 Task: Create new Company, with domain: 'zun.edu.cn' and type: 'Other'. Add new contact for this company, with mail Id: 'Manan18Price@zun.edu.cn', First Name: Manan, Last name:  Price, Job Title: 'Customer Success Manager', Phone Number: '(312) 555-7897'. Change life cycle stage to  Lead and lead status to  Open. Logged in from softage.5@softage.net
Action: Mouse moved to (68, 49)
Screenshot: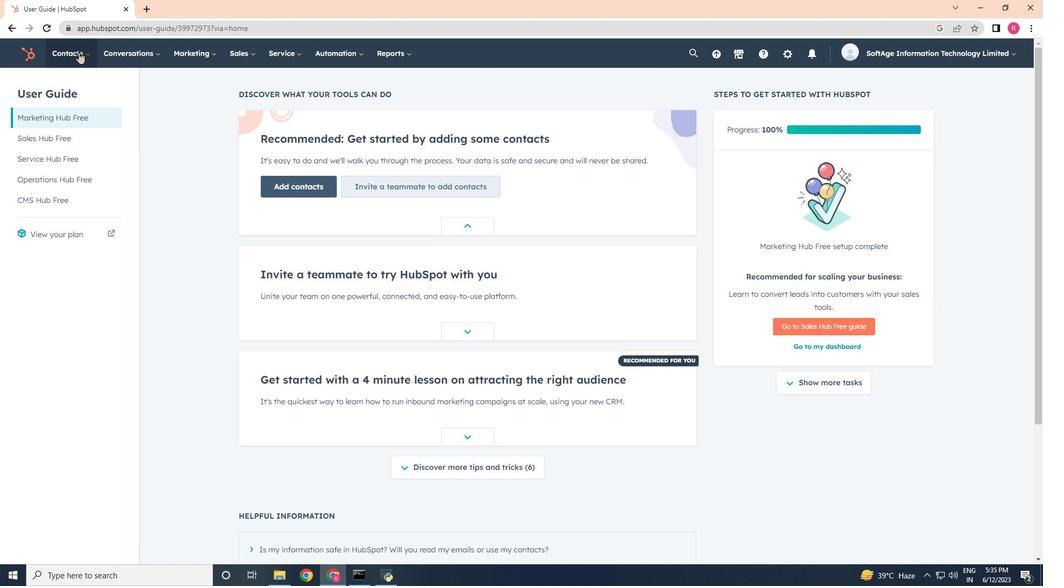 
Action: Mouse pressed left at (68, 49)
Screenshot: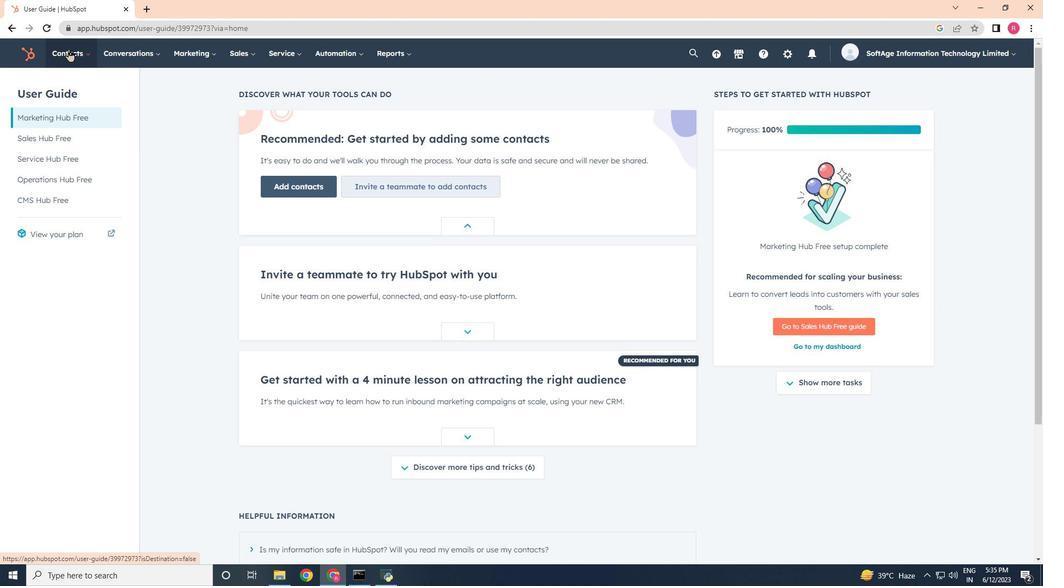 
Action: Mouse moved to (81, 102)
Screenshot: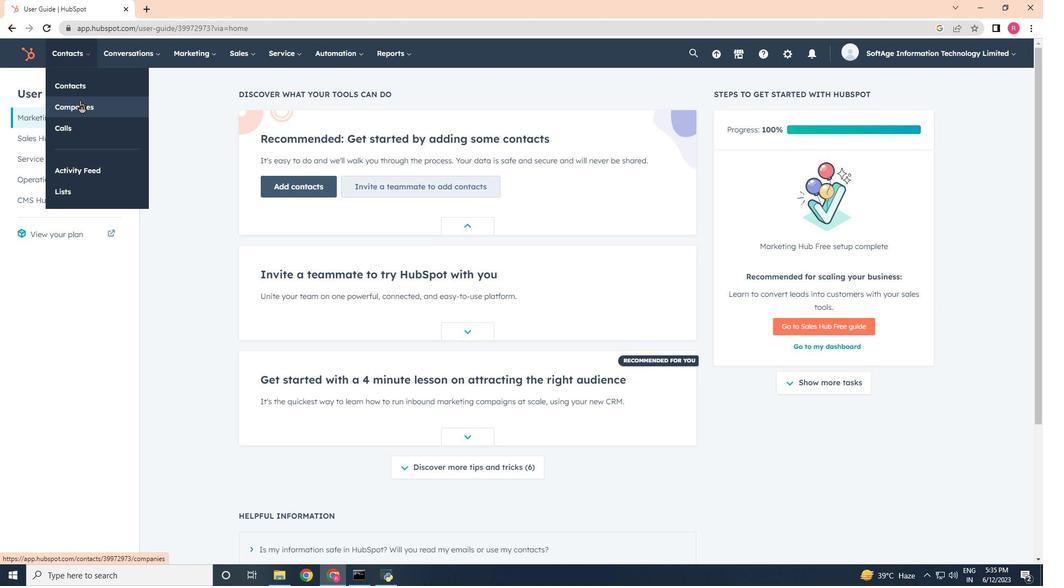 
Action: Mouse pressed left at (81, 102)
Screenshot: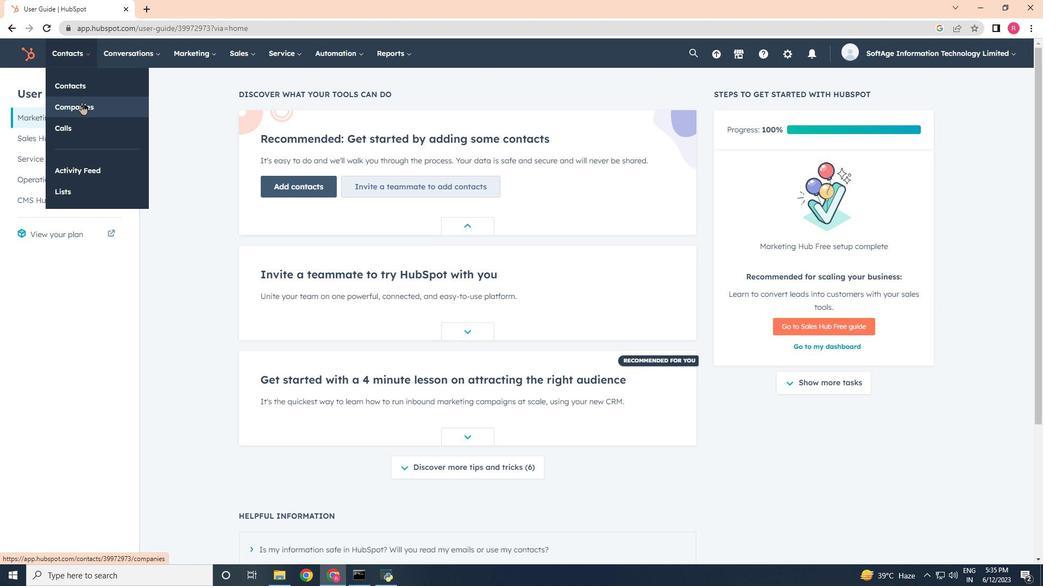 
Action: Mouse moved to (984, 89)
Screenshot: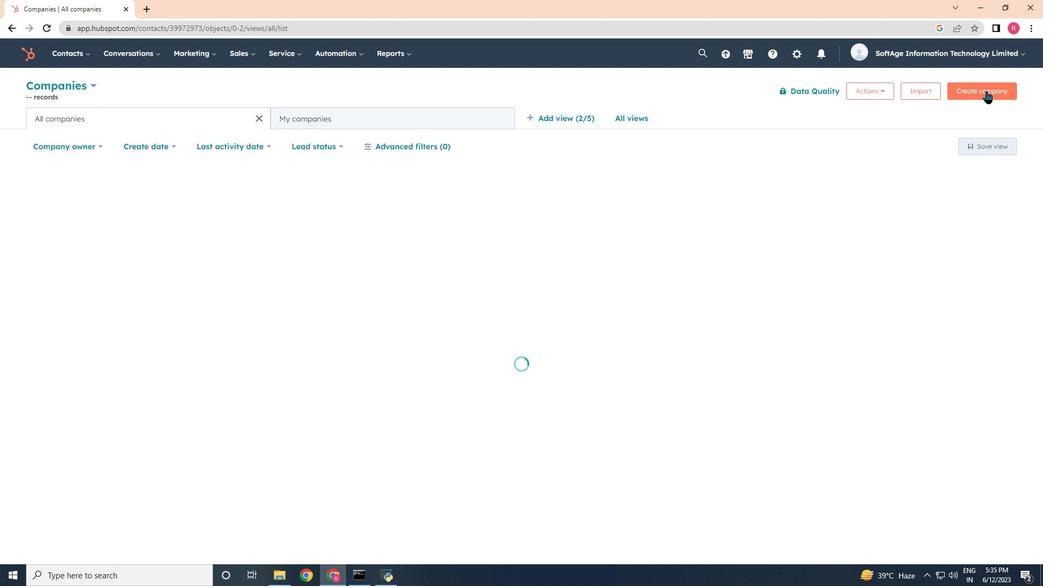 
Action: Mouse pressed left at (984, 89)
Screenshot: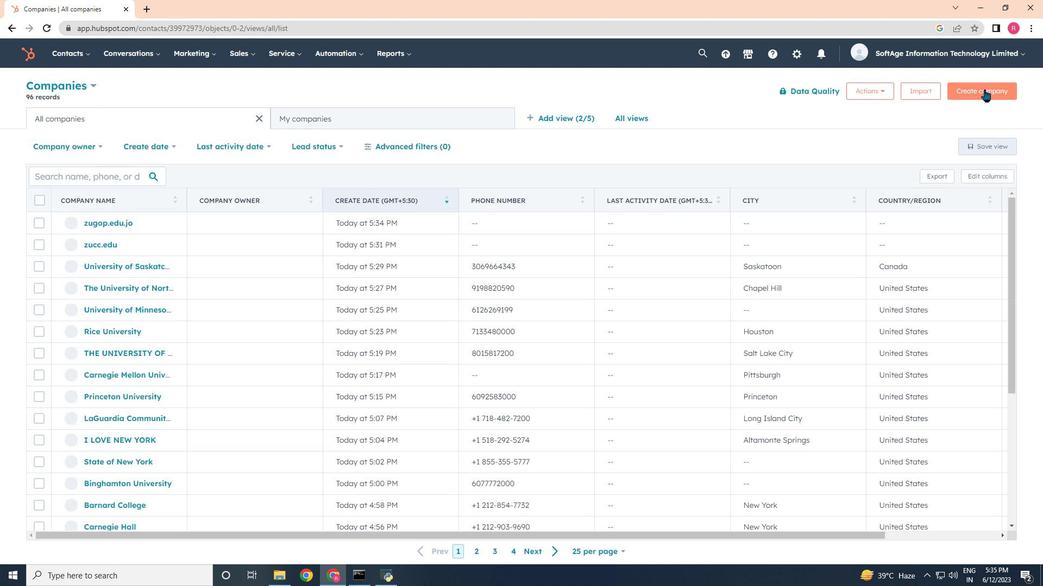 
Action: Mouse moved to (782, 145)
Screenshot: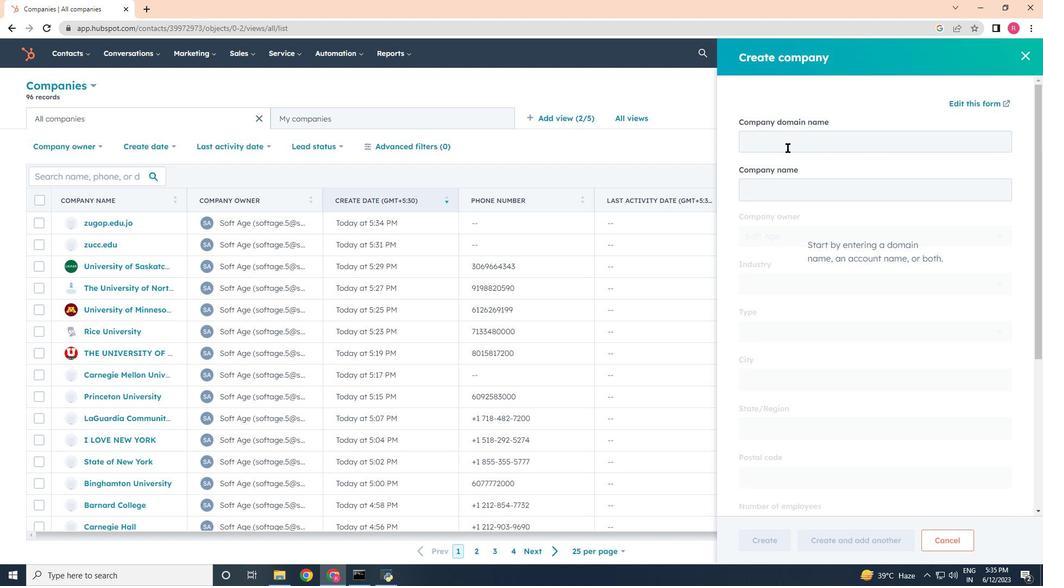 
Action: Mouse pressed left at (782, 145)
Screenshot: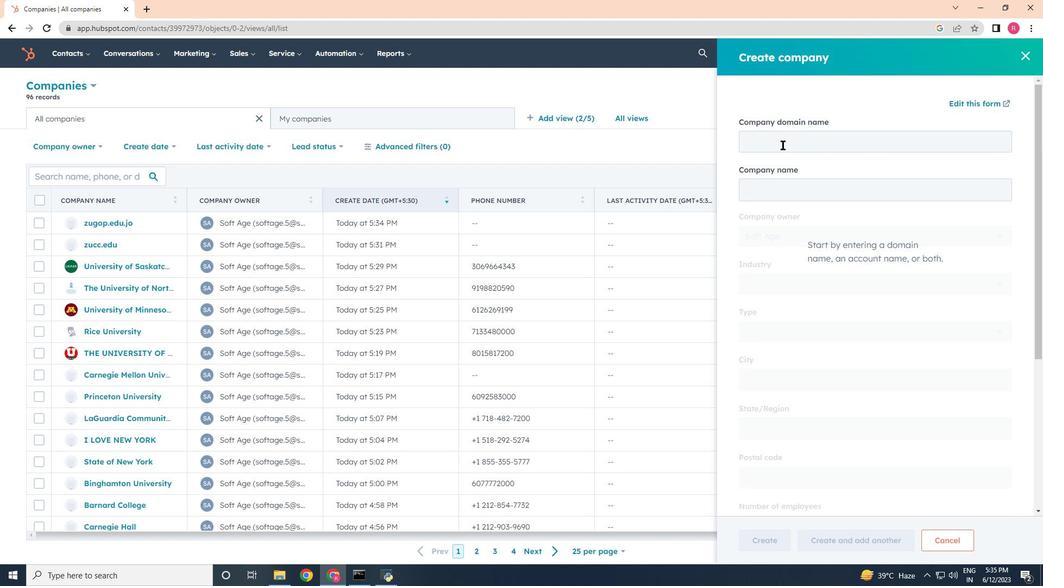 
Action: Key pressed zun.edu.cn
Screenshot: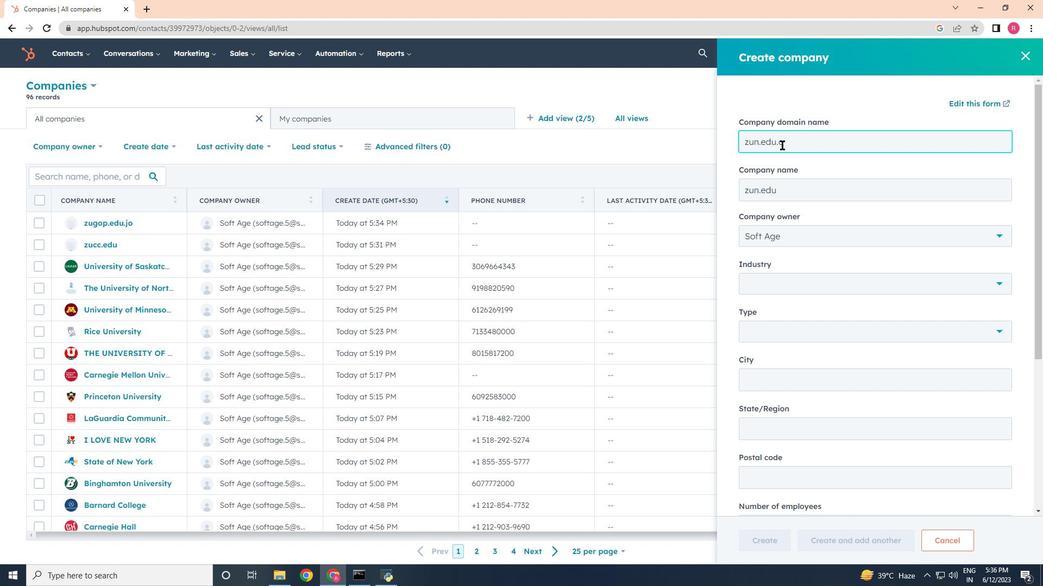 
Action: Mouse moved to (799, 328)
Screenshot: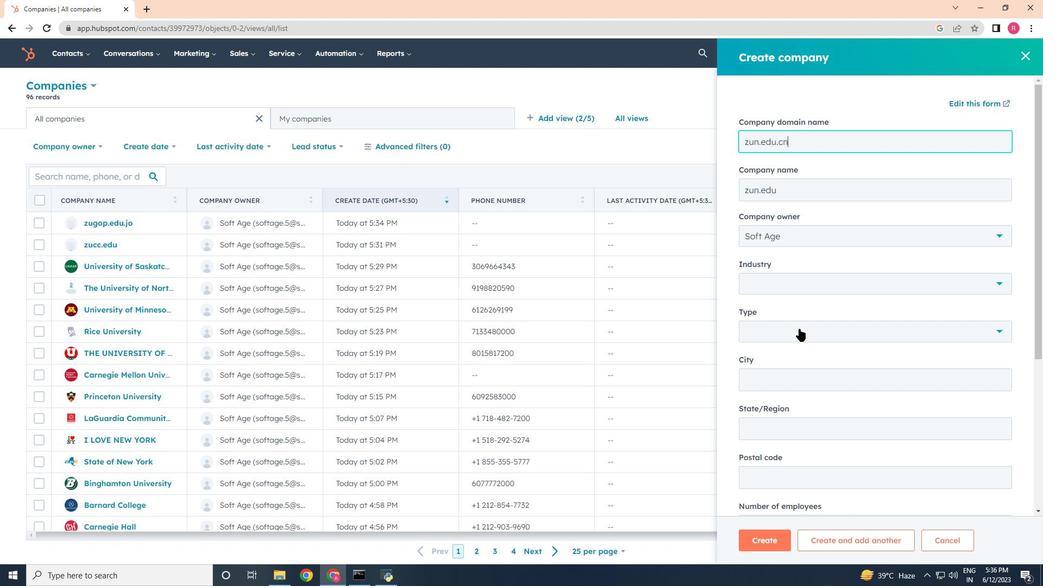 
Action: Mouse pressed left at (799, 328)
Screenshot: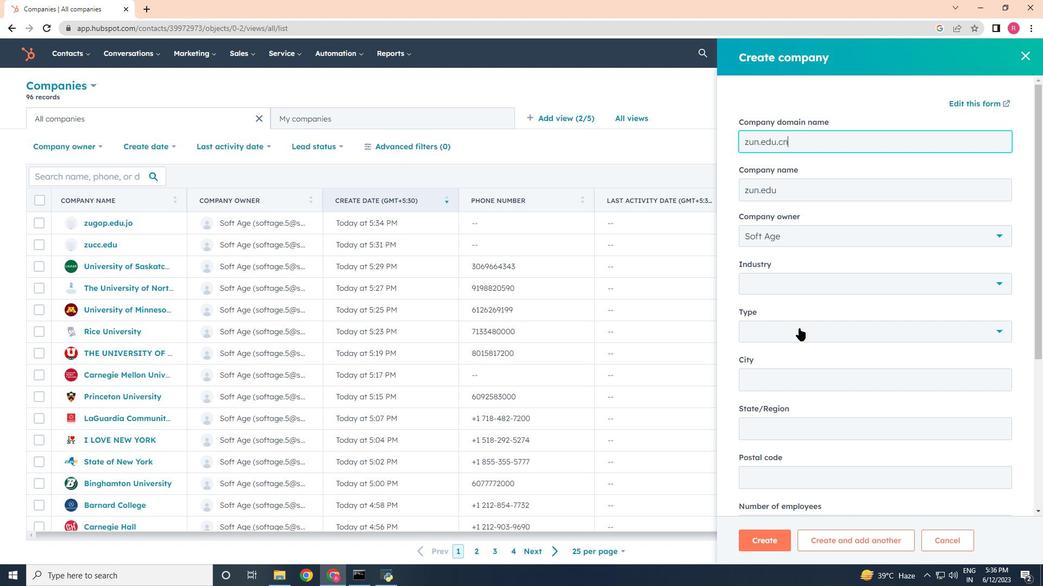 
Action: Mouse moved to (785, 460)
Screenshot: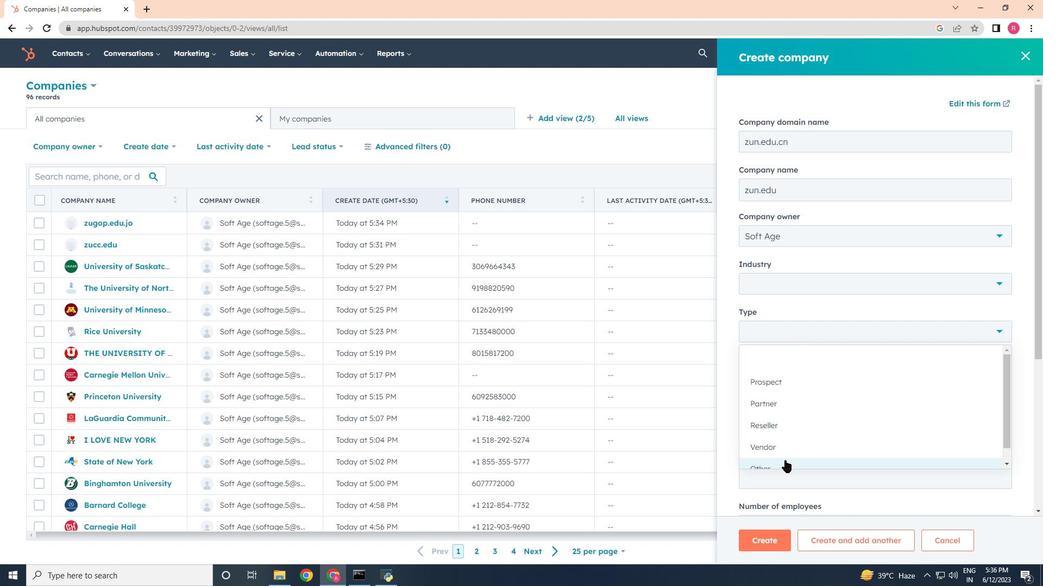 
Action: Mouse pressed left at (785, 460)
Screenshot: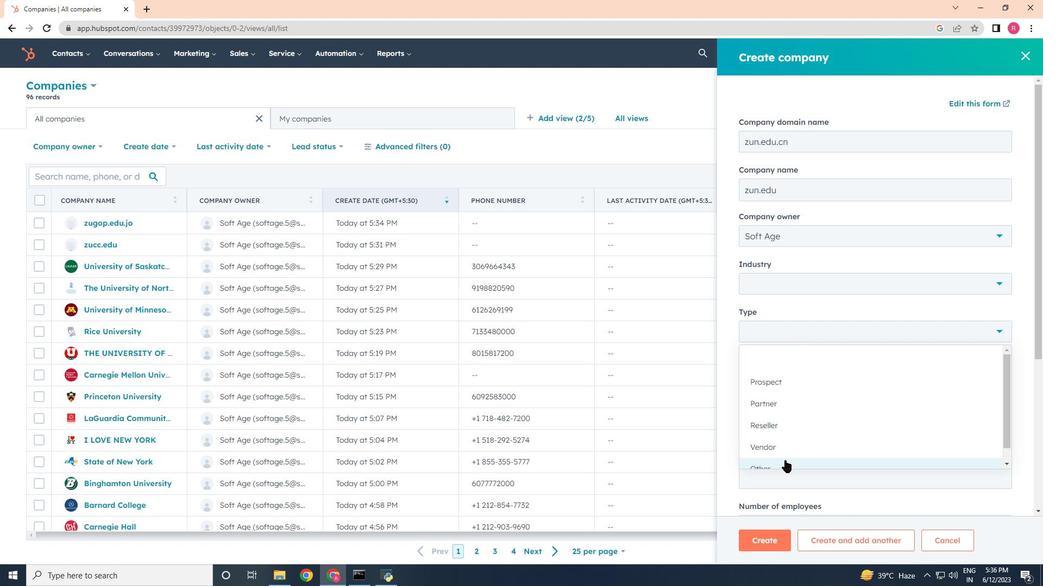 
Action: Mouse moved to (798, 384)
Screenshot: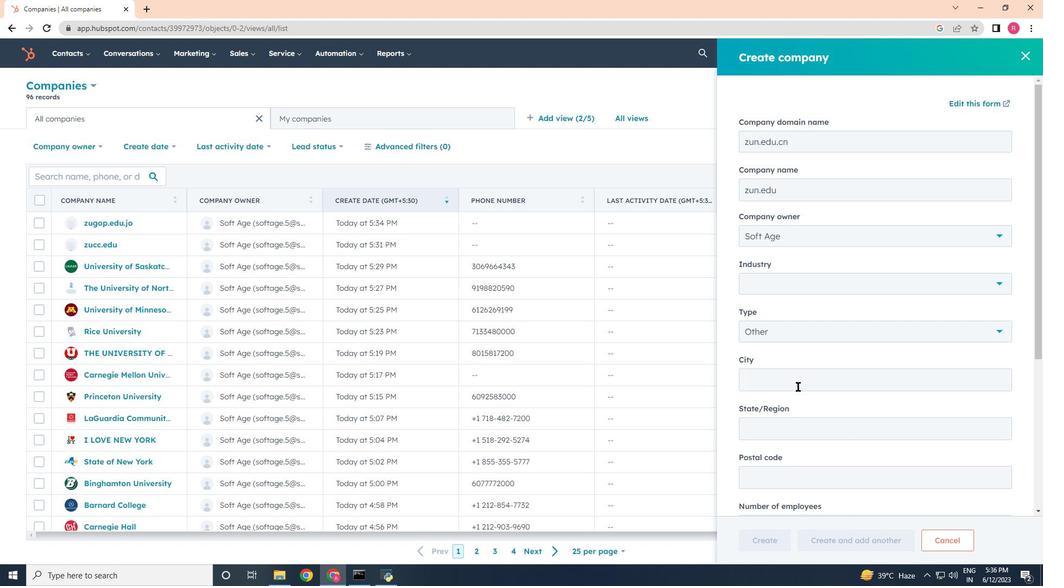 
Action: Mouse scrolled (798, 384) with delta (0, 0)
Screenshot: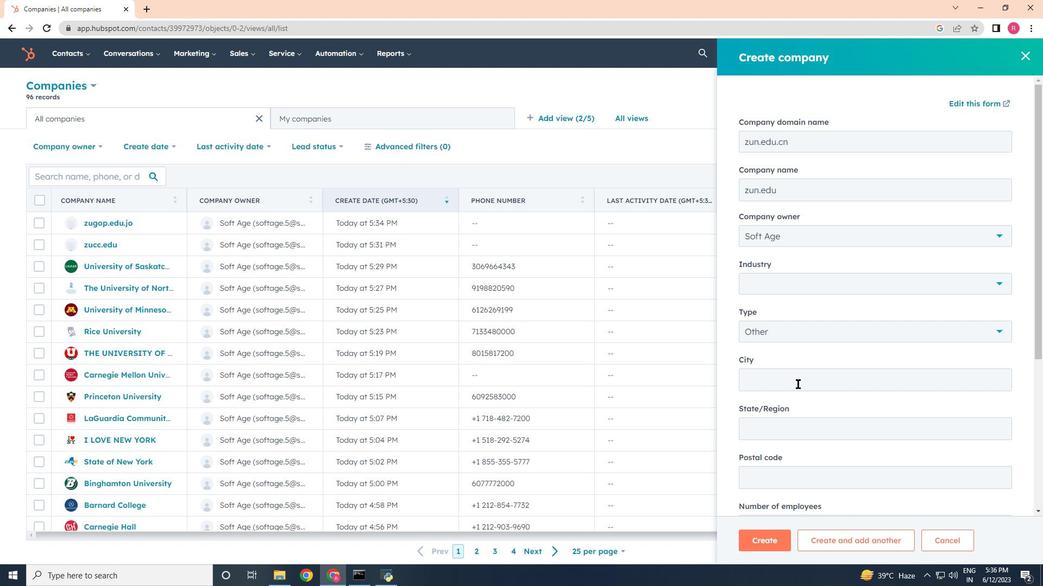 
Action: Mouse scrolled (798, 384) with delta (0, 0)
Screenshot: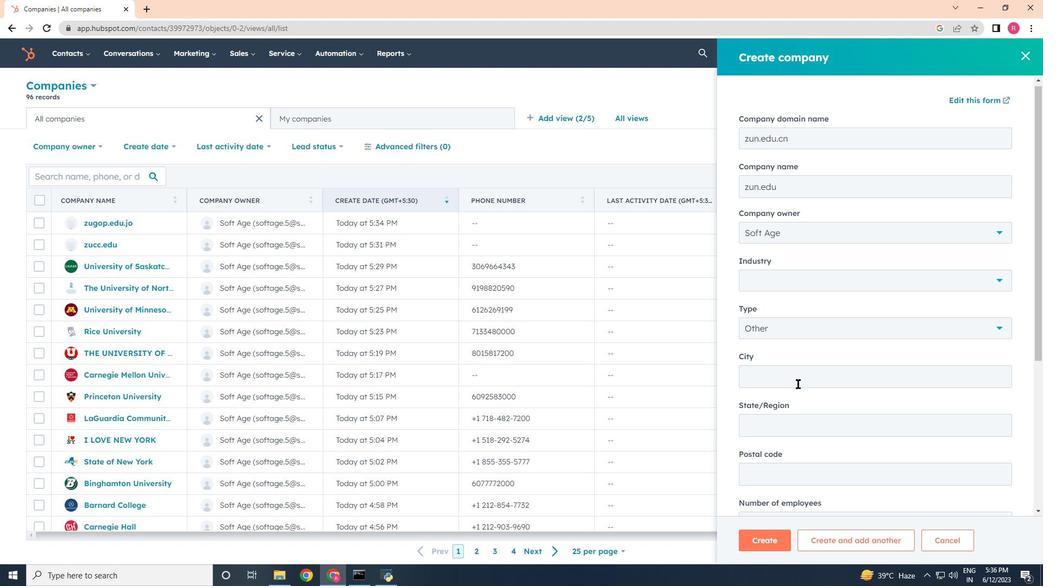 
Action: Mouse scrolled (798, 384) with delta (0, 0)
Screenshot: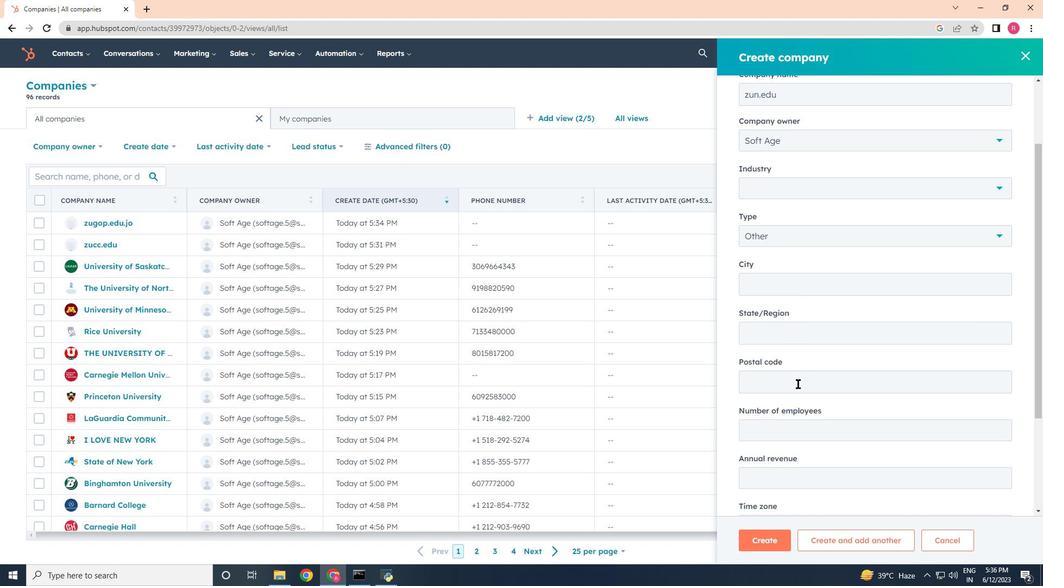 
Action: Mouse scrolled (798, 384) with delta (0, 0)
Screenshot: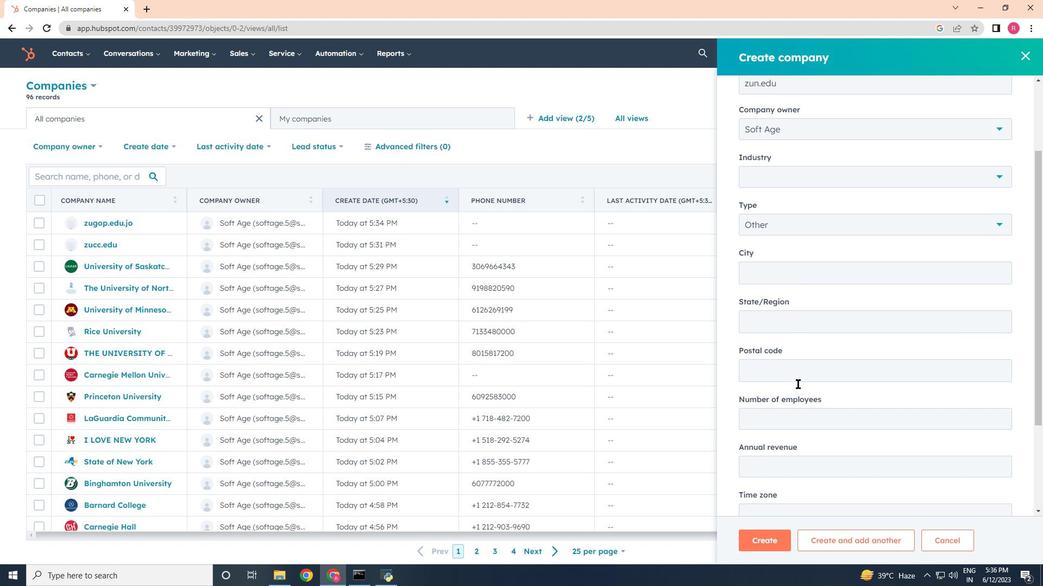 
Action: Mouse scrolled (798, 384) with delta (0, 0)
Screenshot: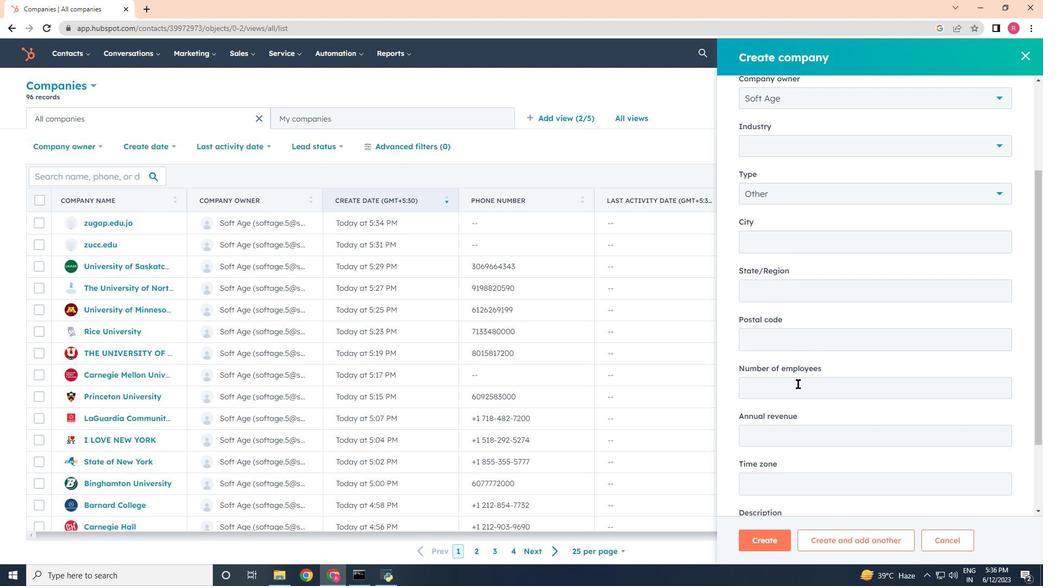 
Action: Mouse scrolled (798, 384) with delta (0, 0)
Screenshot: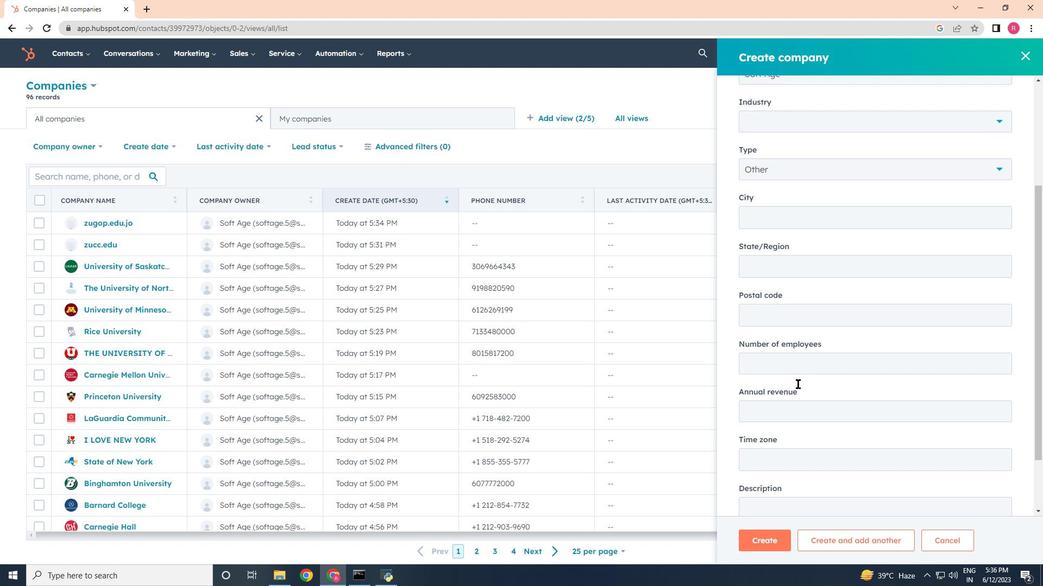 
Action: Mouse moved to (775, 534)
Screenshot: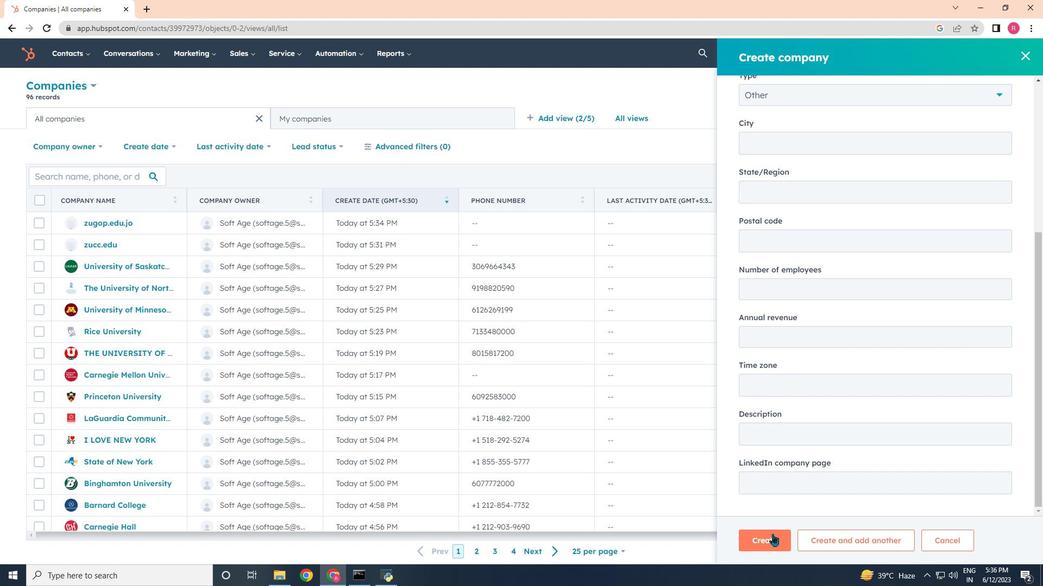 
Action: Mouse pressed left at (775, 534)
Screenshot: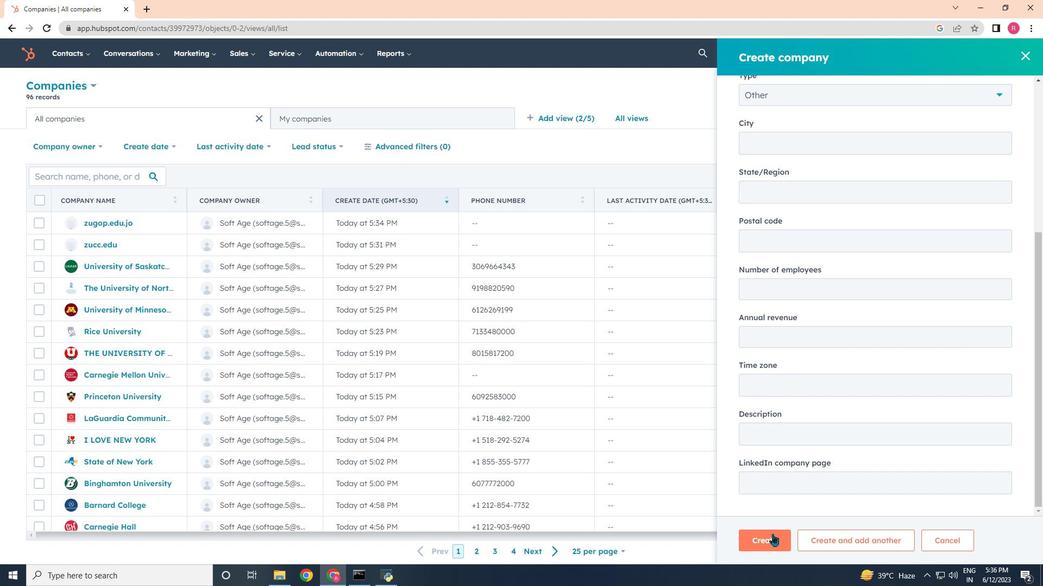 
Action: Mouse moved to (737, 347)
Screenshot: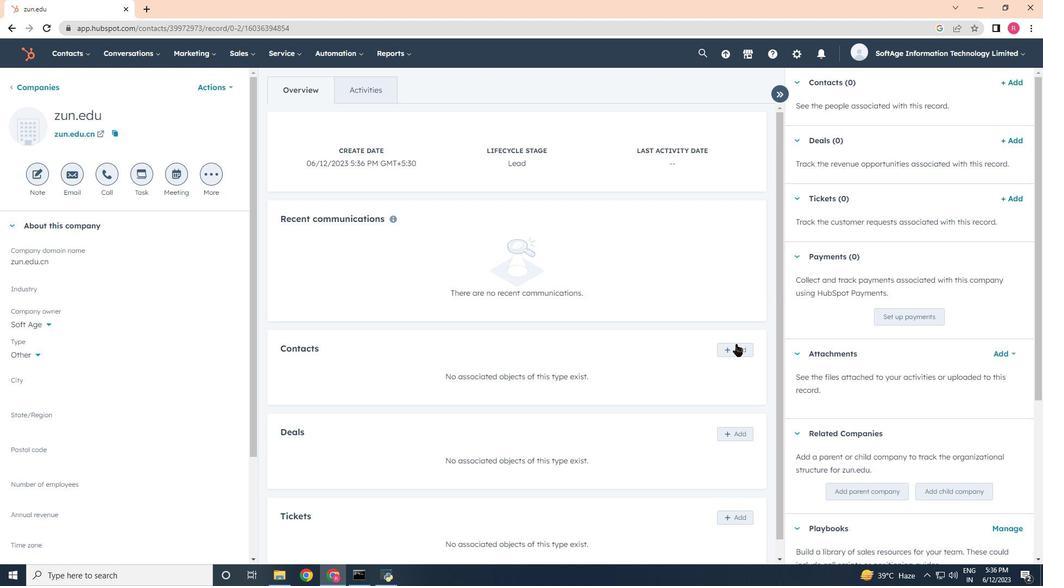 
Action: Mouse pressed left at (737, 347)
Screenshot: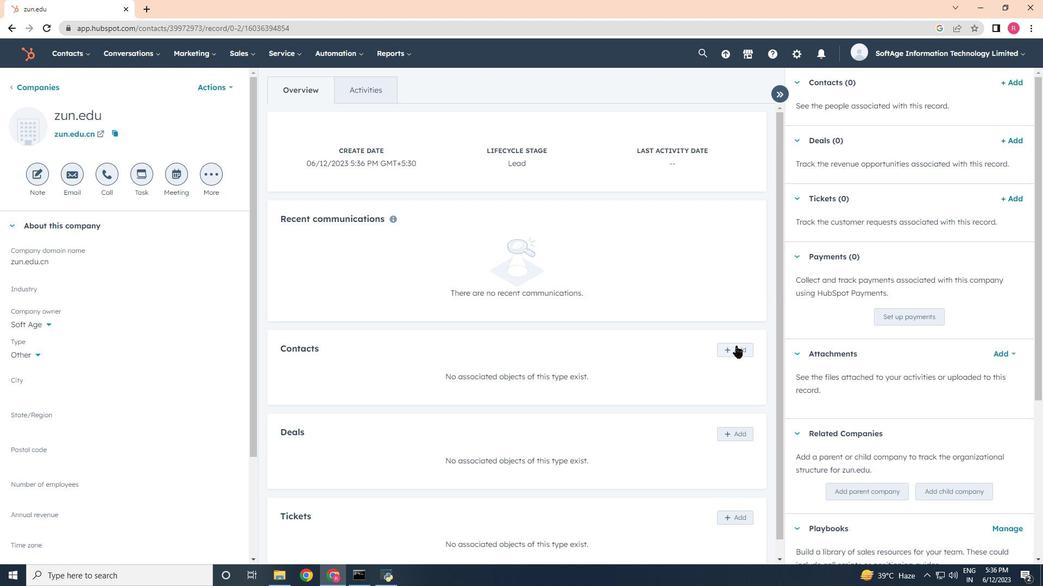 
Action: Mouse moved to (805, 114)
Screenshot: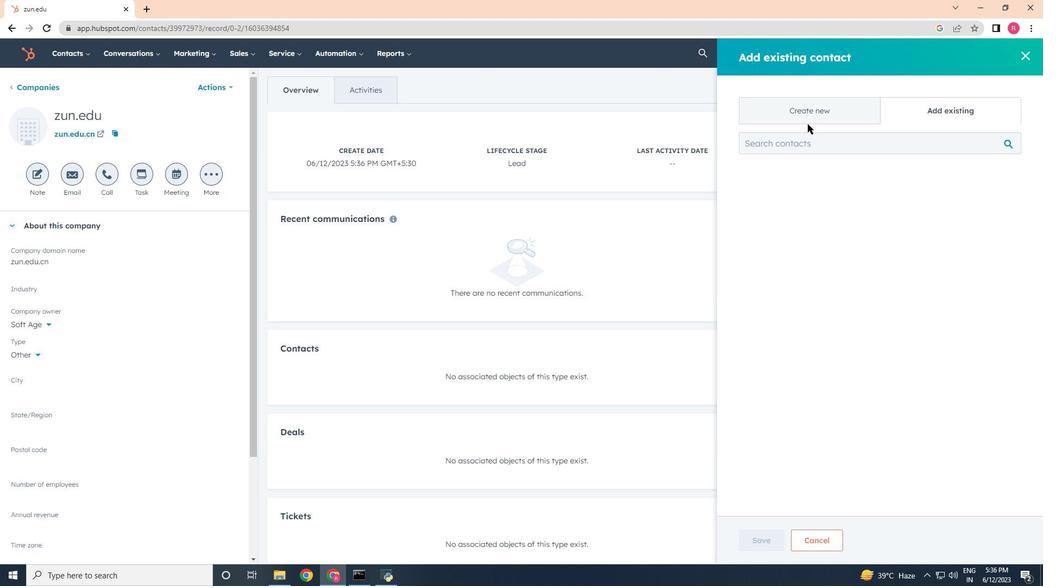 
Action: Mouse pressed left at (805, 114)
Screenshot: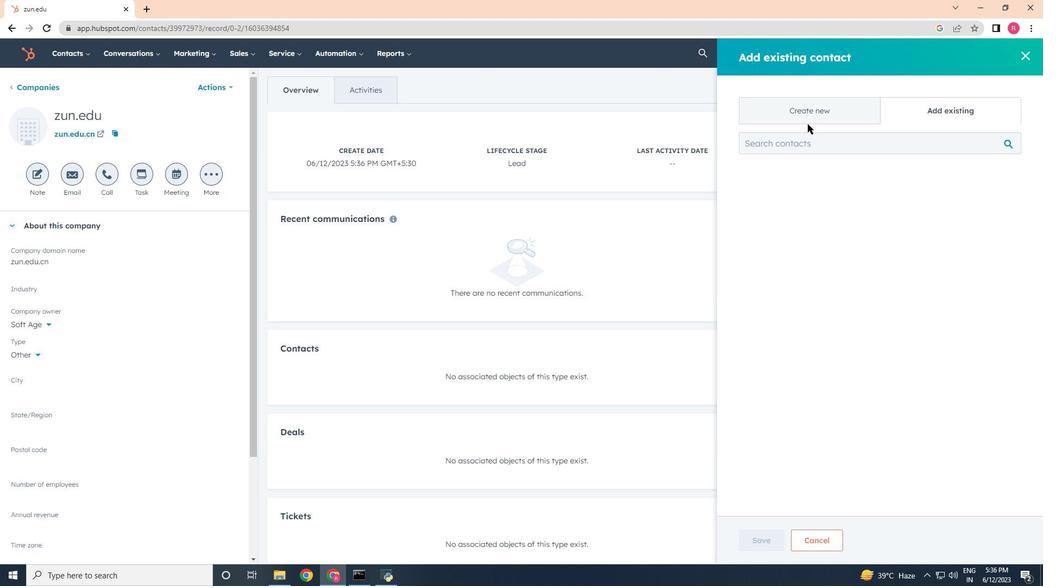 
Action: Mouse moved to (794, 179)
Screenshot: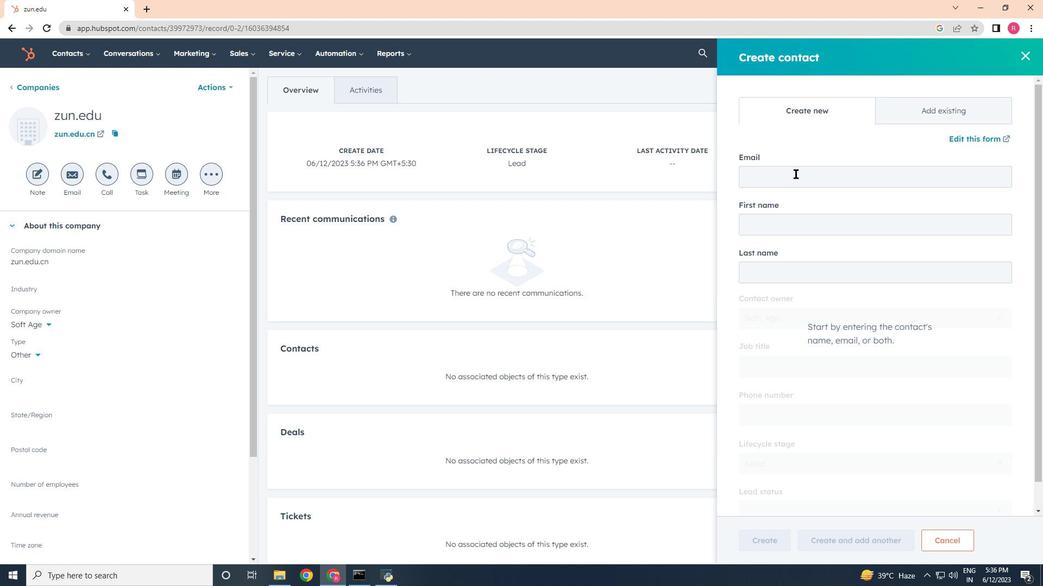 
Action: Mouse pressed left at (794, 179)
Screenshot: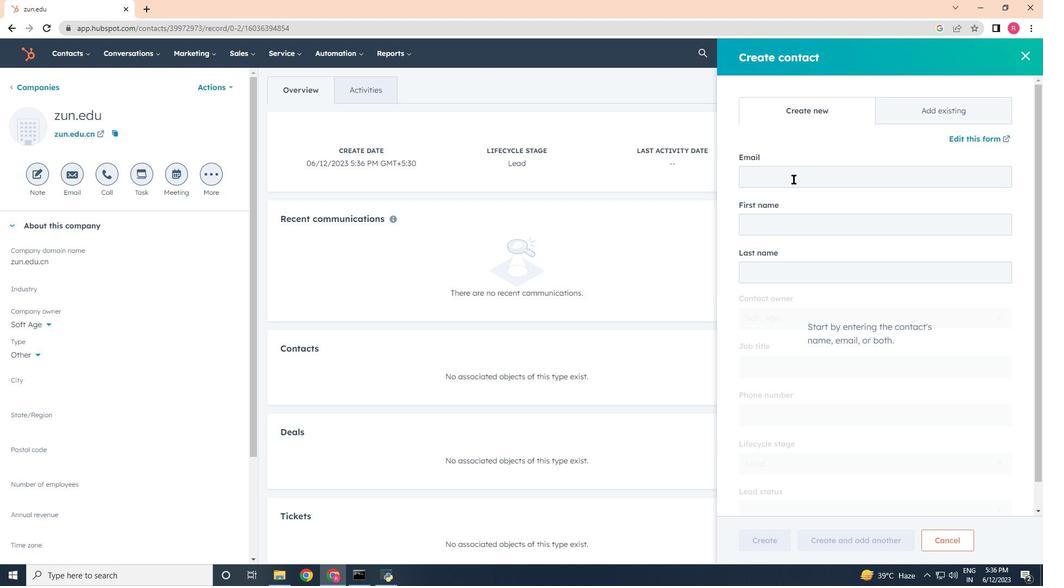 
Action: Key pressed <Key.shift><Key.shift><Key.shift><Key.shift><Key.shift><Key.shift><Key.shift><Key.shift><Key.shift><Key.shift>Manan18<Key.shift><Key.shift><Key.shift><Key.shift><Key.shift><Key.shift><Key.shift><Key.shift><Key.shift><Key.shift><Key.shift>Price<Key.shift>@zun.edu.cm<Key.backspace>n
Screenshot: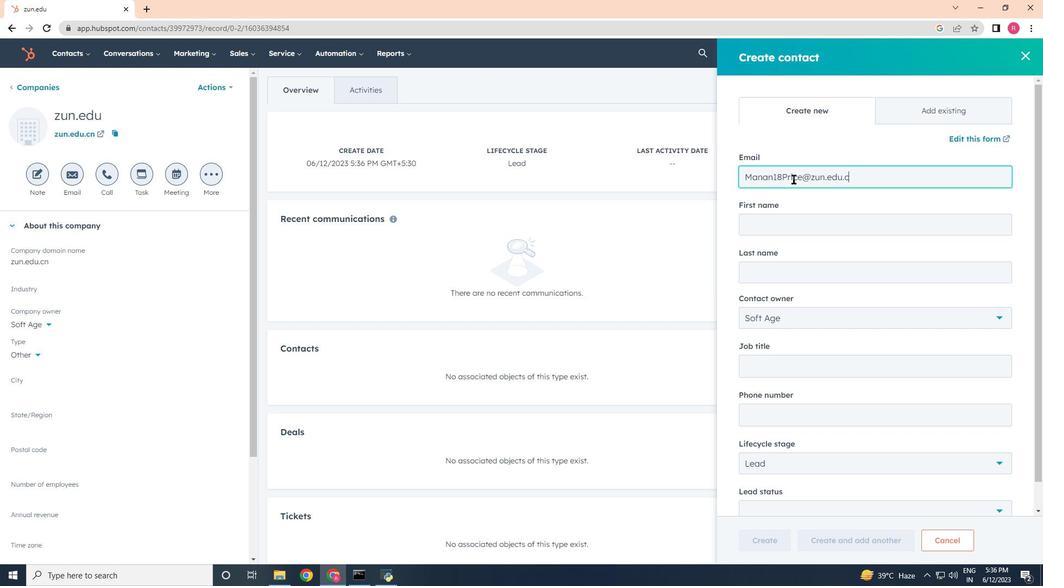 
Action: Mouse moved to (794, 219)
Screenshot: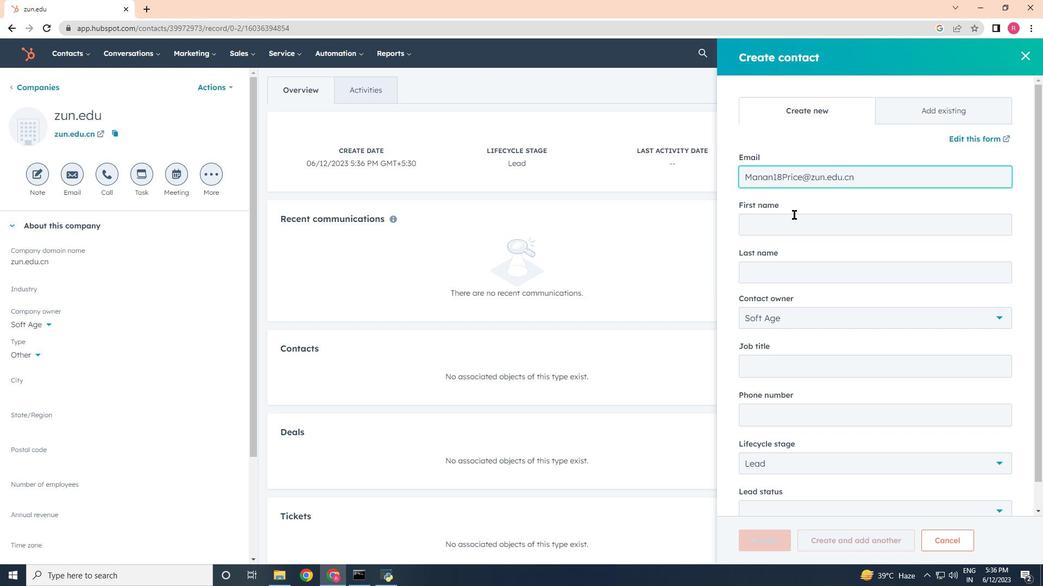 
Action: Mouse pressed left at (794, 219)
Screenshot: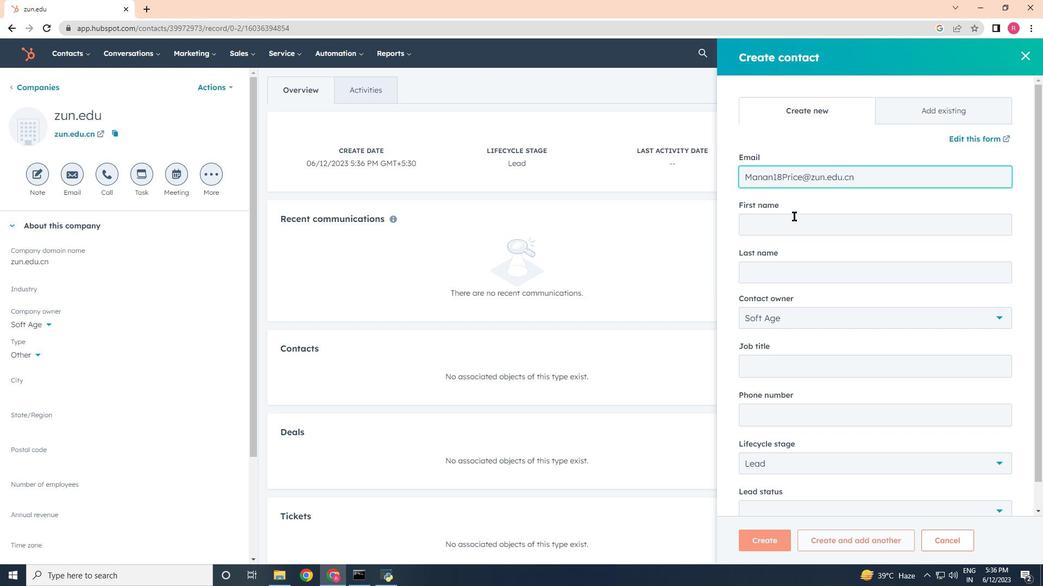 
Action: Key pressed <Key.shift>Manan<Key.tab><Key.shift>Price
Screenshot: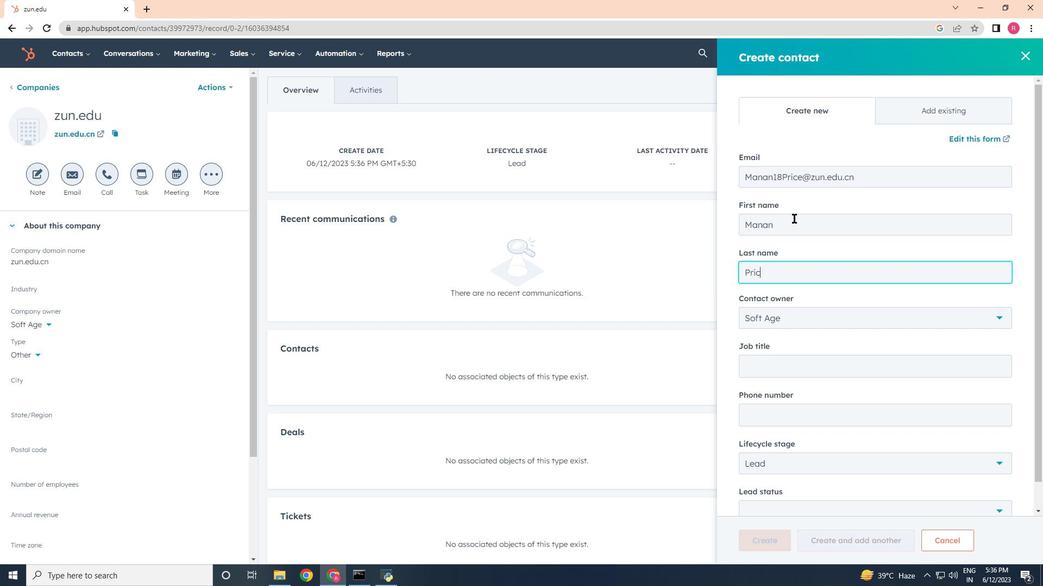 
Action: Mouse moved to (801, 360)
Screenshot: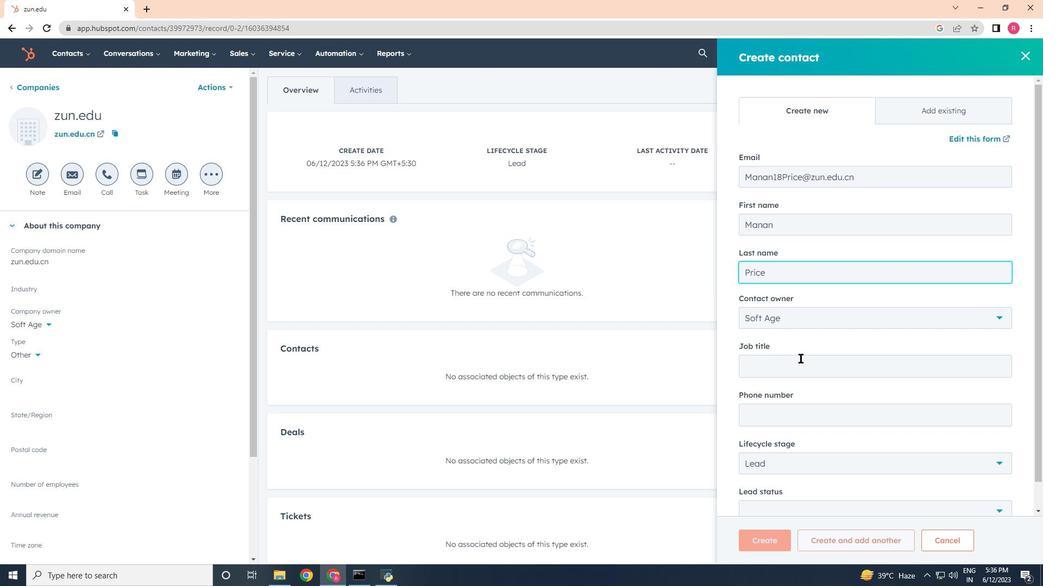 
Action: Mouse pressed left at (801, 360)
Screenshot: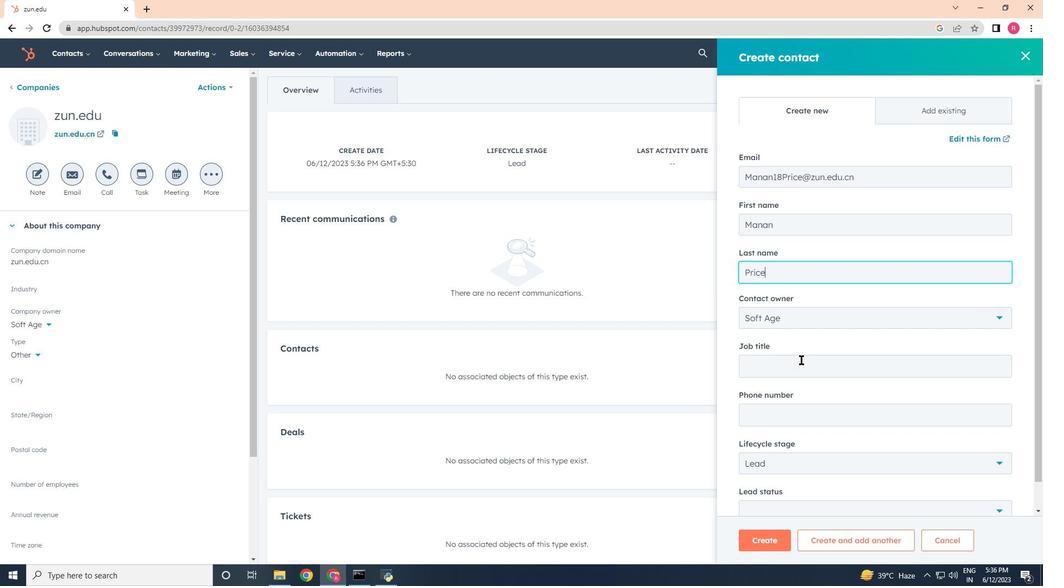 
Action: Key pressed <Key.shift>Customer<Key.space><Key.shift>Success<Key.space><Key.shift>Manager
Screenshot: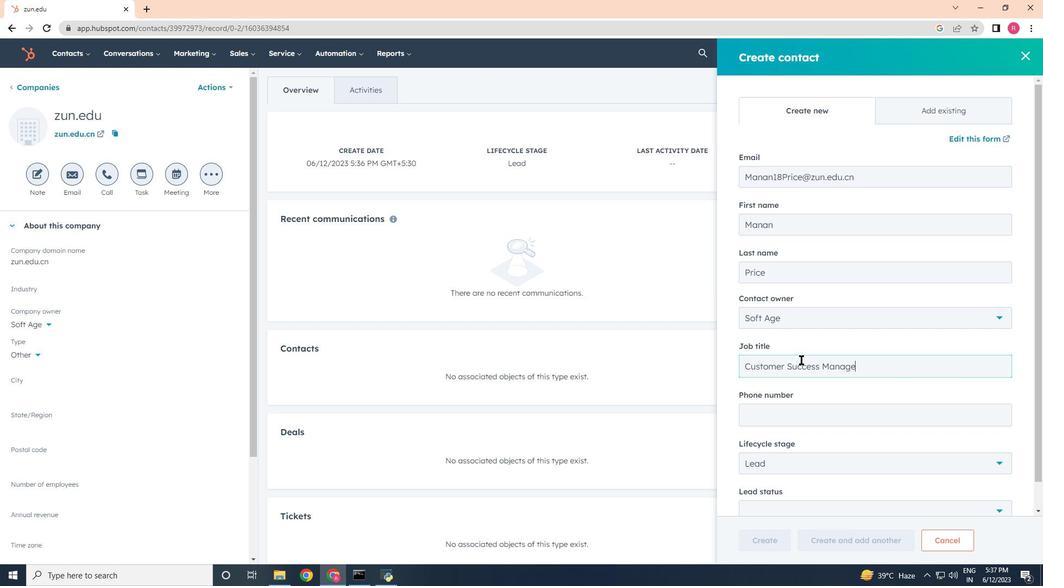 
Action: Mouse moved to (820, 398)
Screenshot: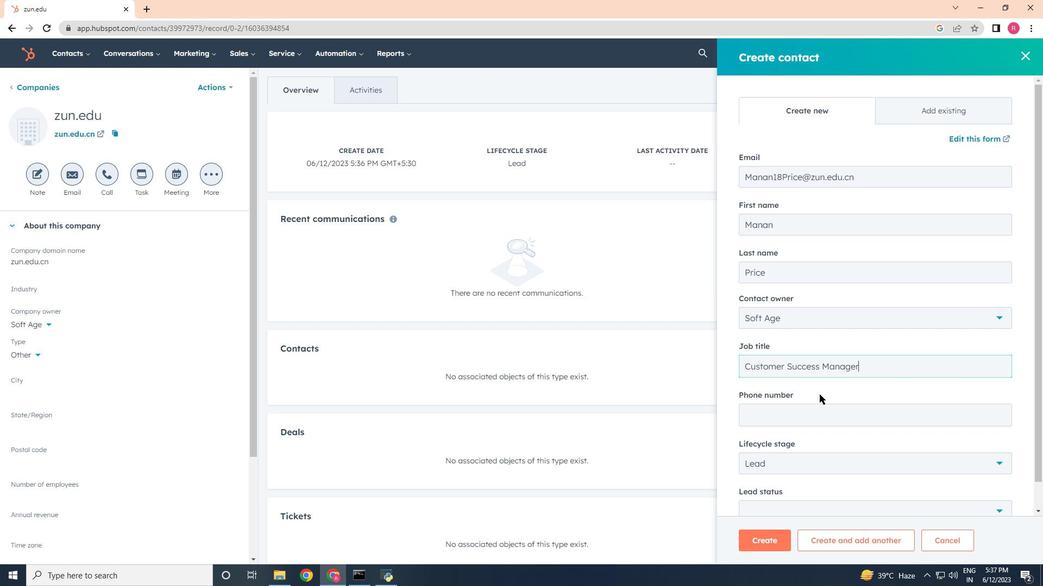 
Action: Mouse scrolled (820, 397) with delta (0, 0)
Screenshot: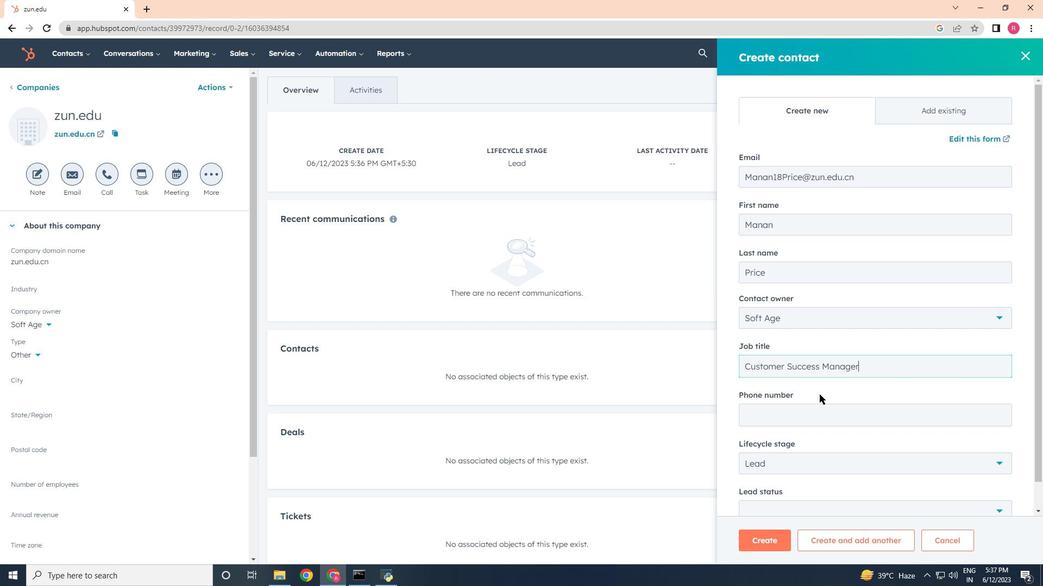 
Action: Mouse scrolled (820, 397) with delta (0, 0)
Screenshot: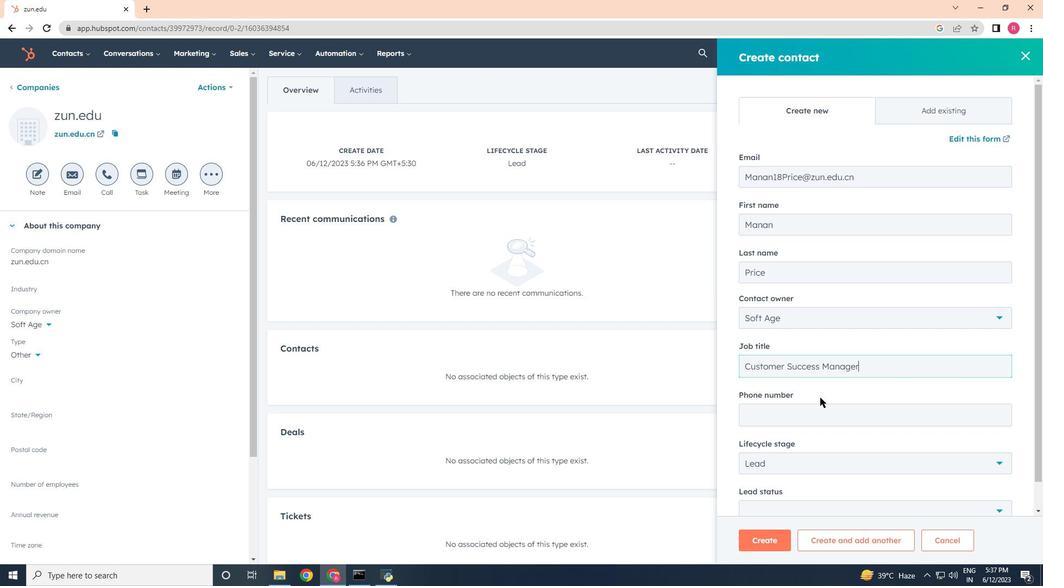 
Action: Mouse moved to (813, 389)
Screenshot: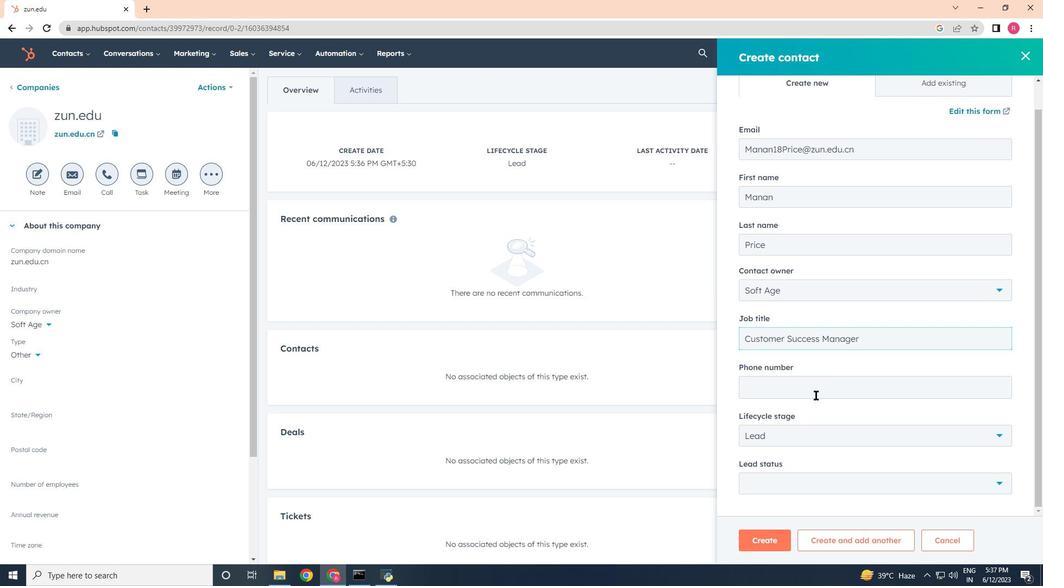 
Action: Mouse pressed left at (813, 389)
Screenshot: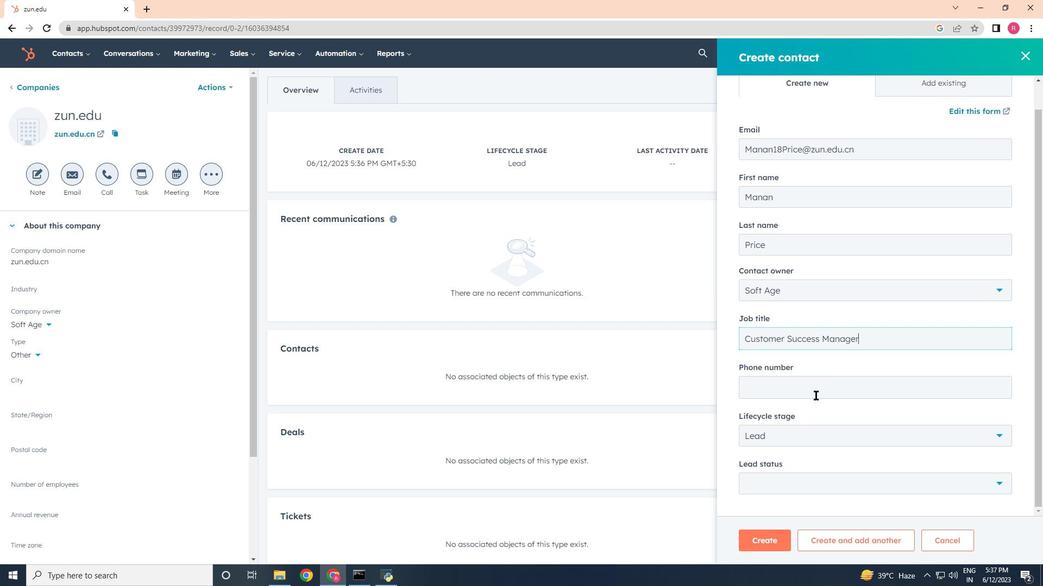 
Action: Key pressed 3125557897
Screenshot: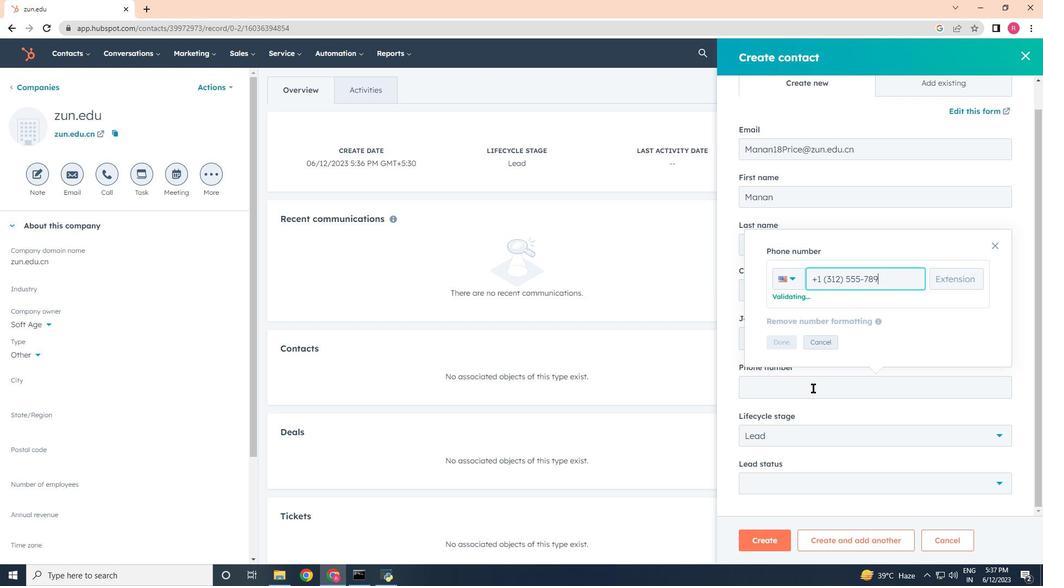 
Action: Mouse moved to (796, 339)
Screenshot: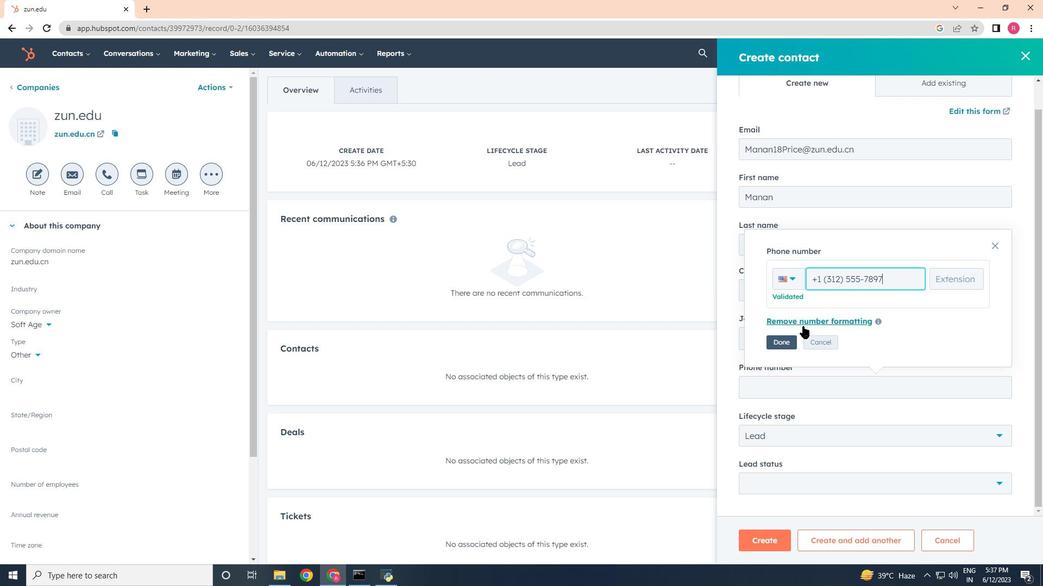 
Action: Mouse pressed left at (796, 339)
Screenshot: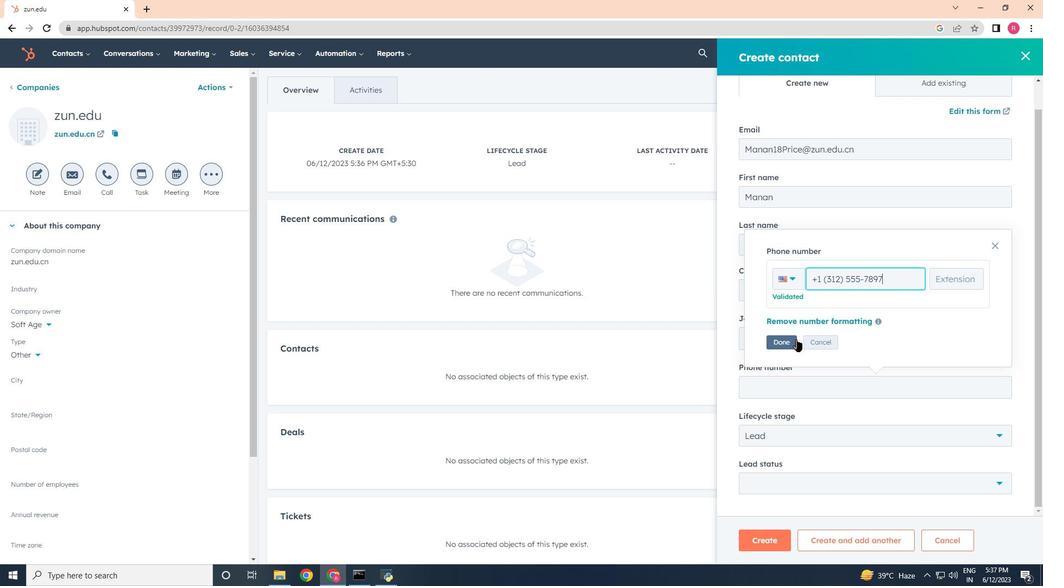 
Action: Mouse moved to (804, 426)
Screenshot: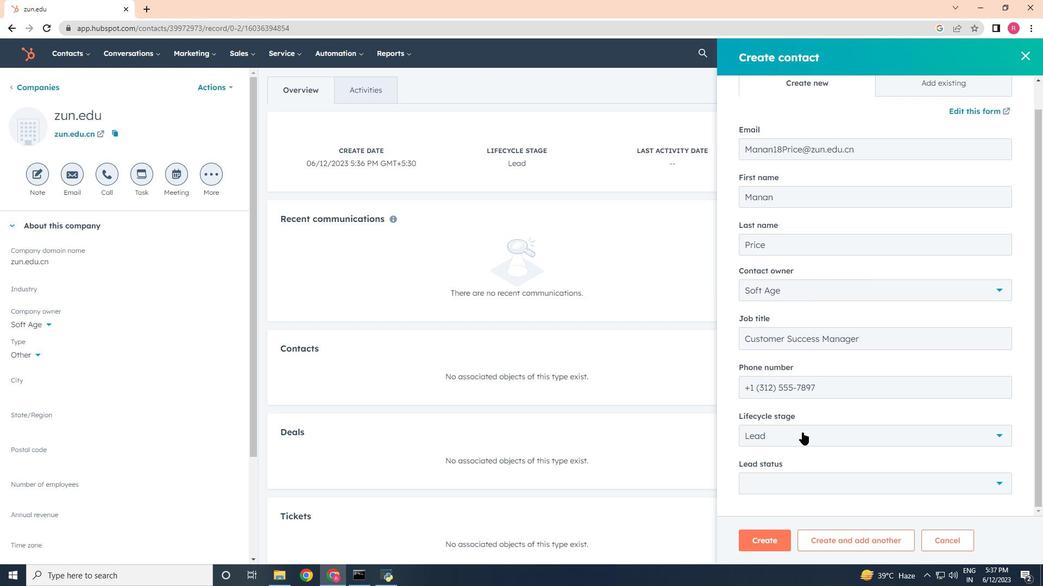 
Action: Mouse pressed left at (804, 426)
Screenshot: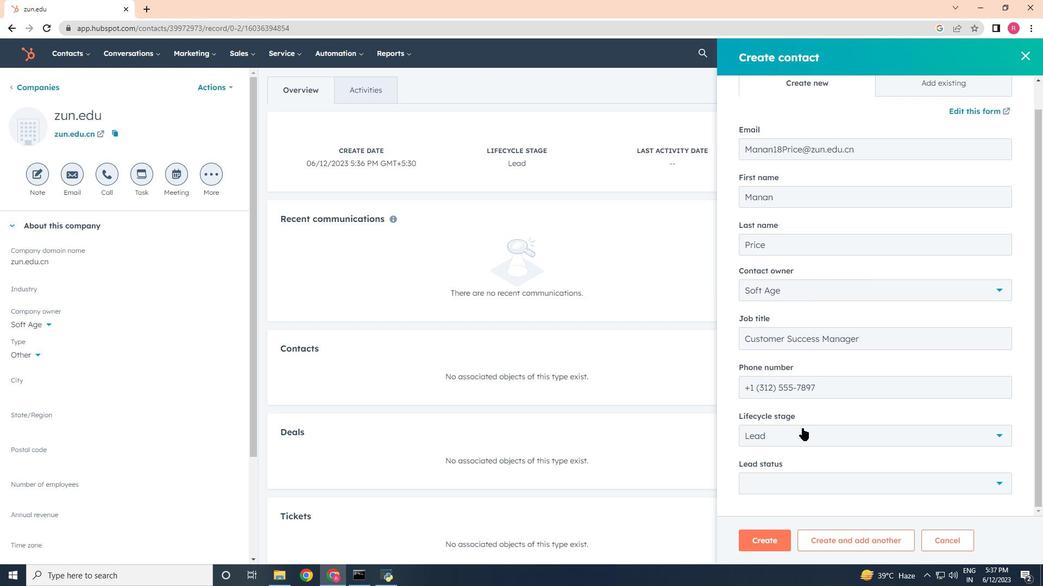 
Action: Mouse moved to (785, 333)
Screenshot: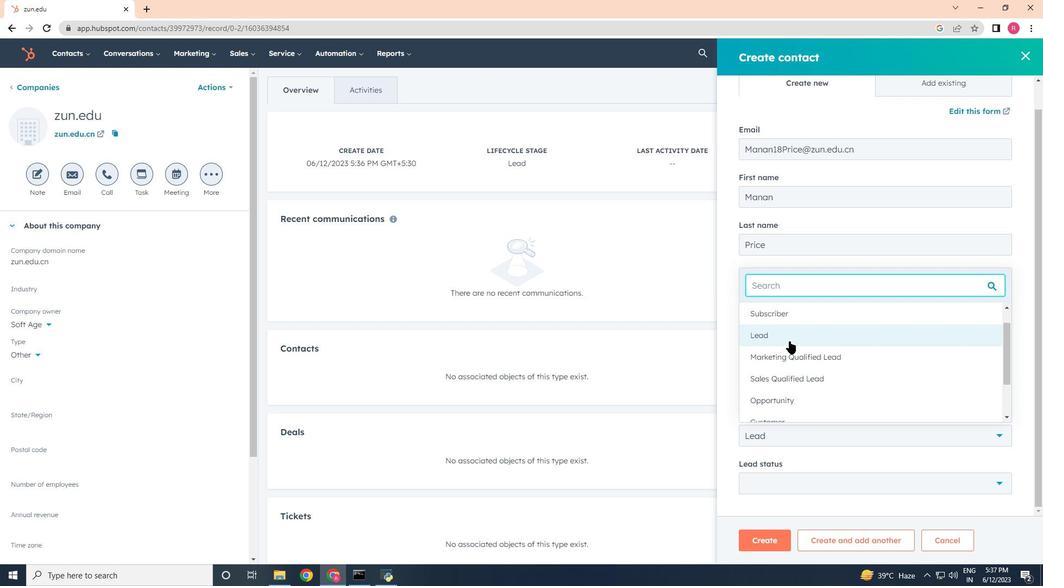 
Action: Mouse pressed left at (785, 333)
Screenshot: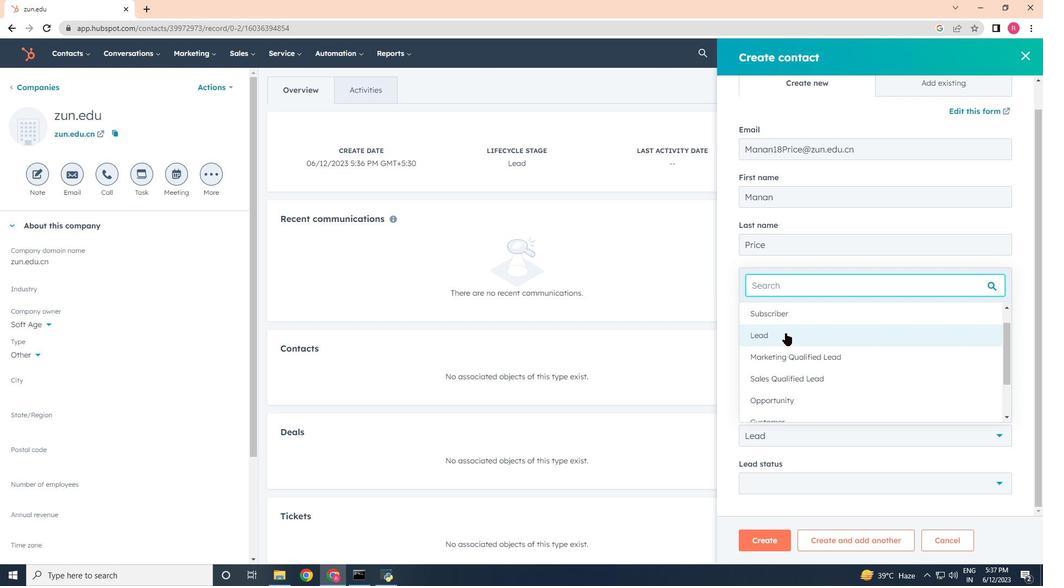 
Action: Mouse moved to (795, 416)
Screenshot: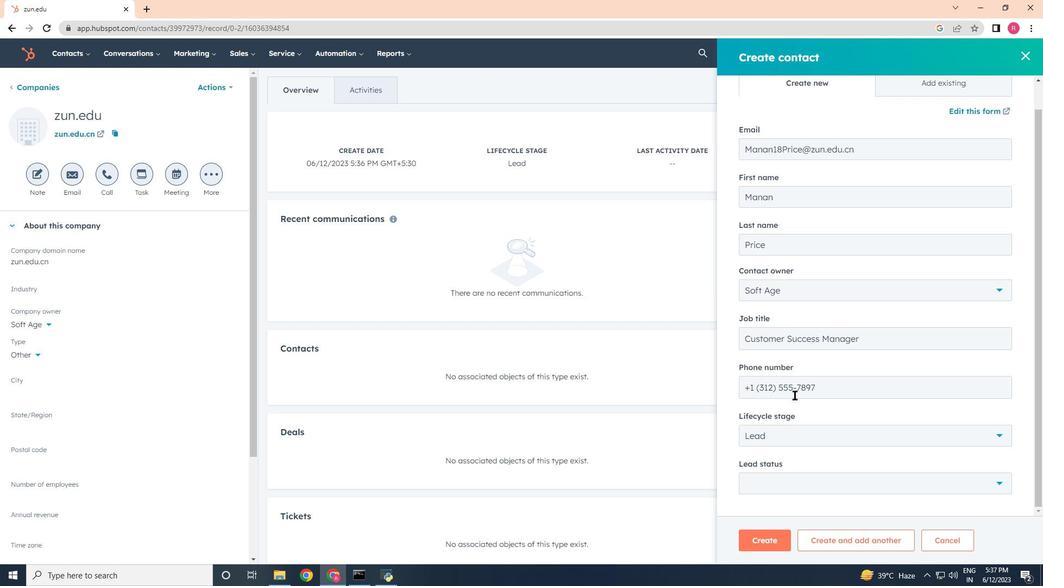 
Action: Mouse scrolled (795, 415) with delta (0, 0)
Screenshot: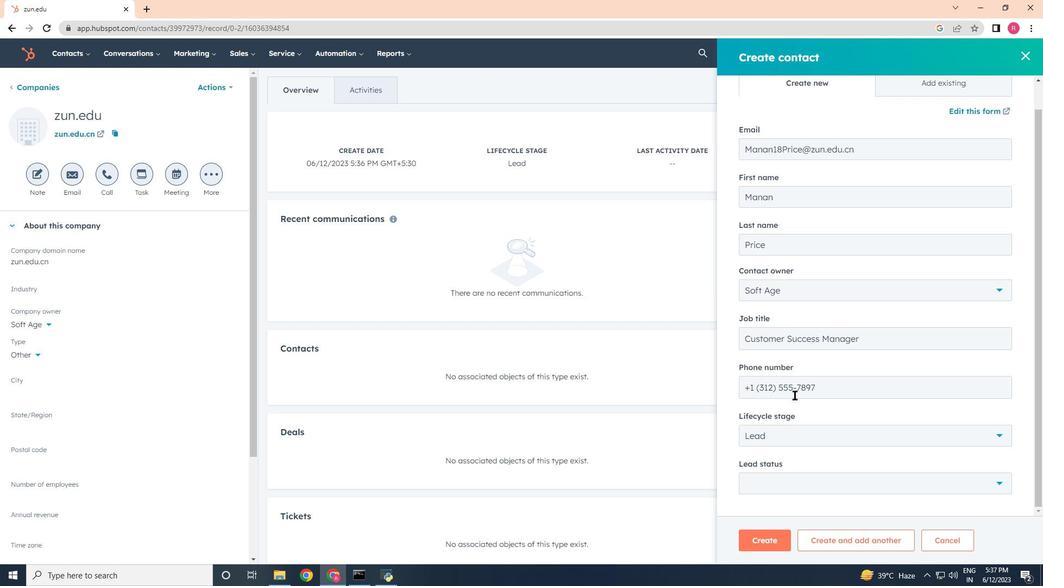 
Action: Mouse moved to (794, 419)
Screenshot: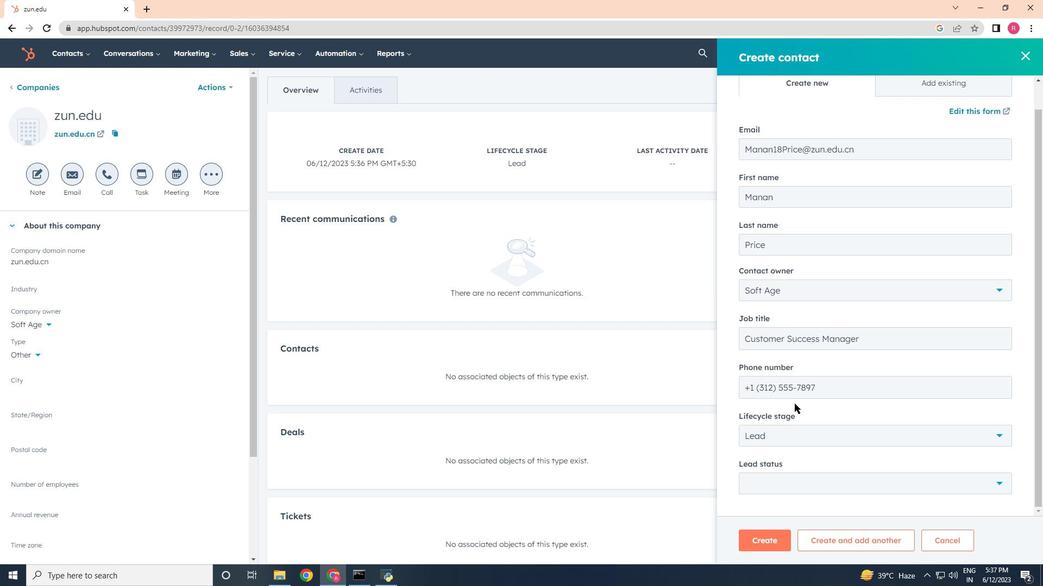 
Action: Mouse scrolled (794, 418) with delta (0, 0)
Screenshot: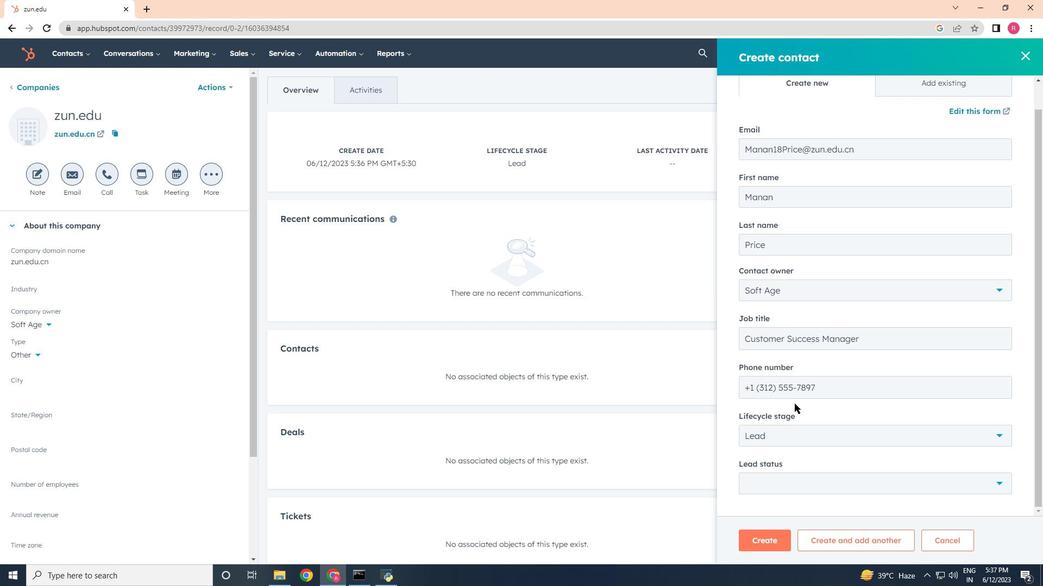 
Action: Mouse moved to (794, 419)
Screenshot: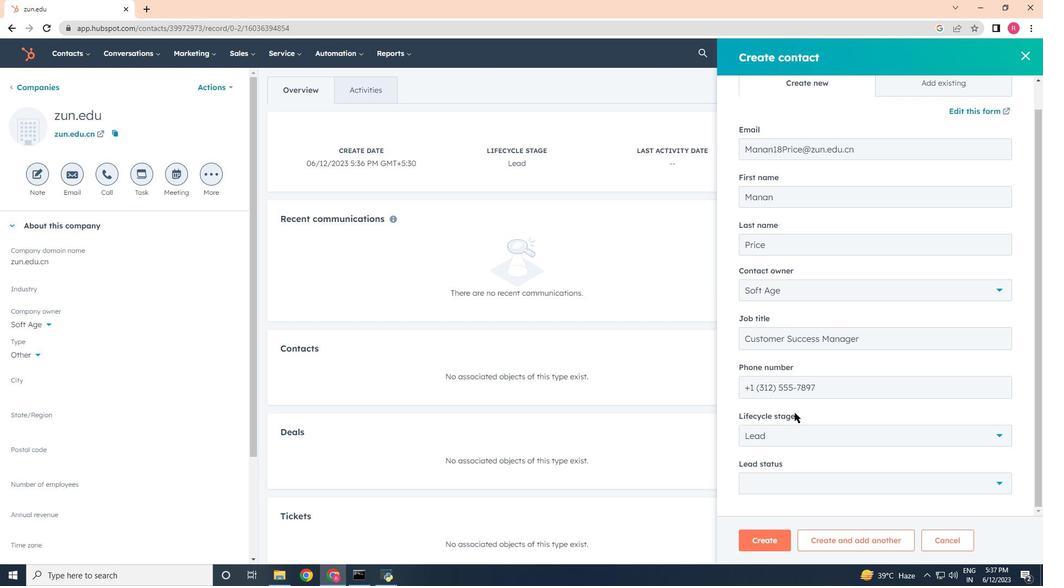 
Action: Mouse scrolled (794, 419) with delta (0, 0)
Screenshot: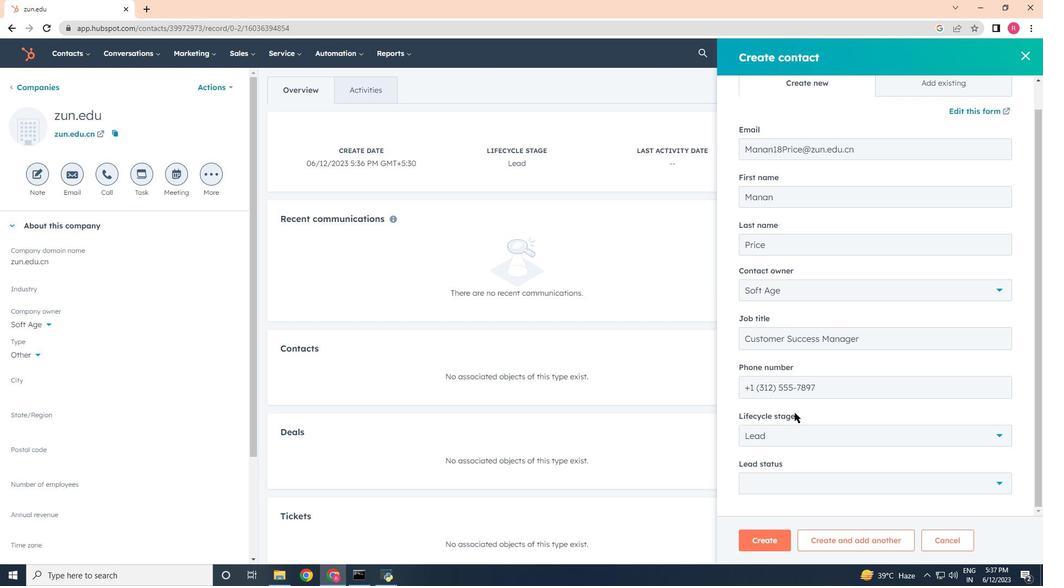 
Action: Mouse moved to (794, 420)
Screenshot: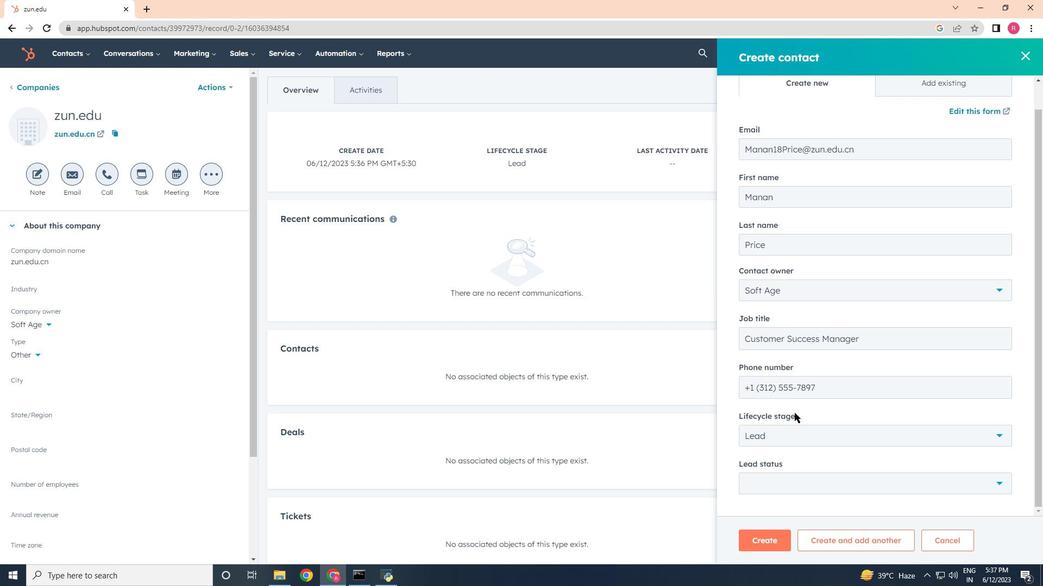 
Action: Mouse scrolled (794, 420) with delta (0, 0)
Screenshot: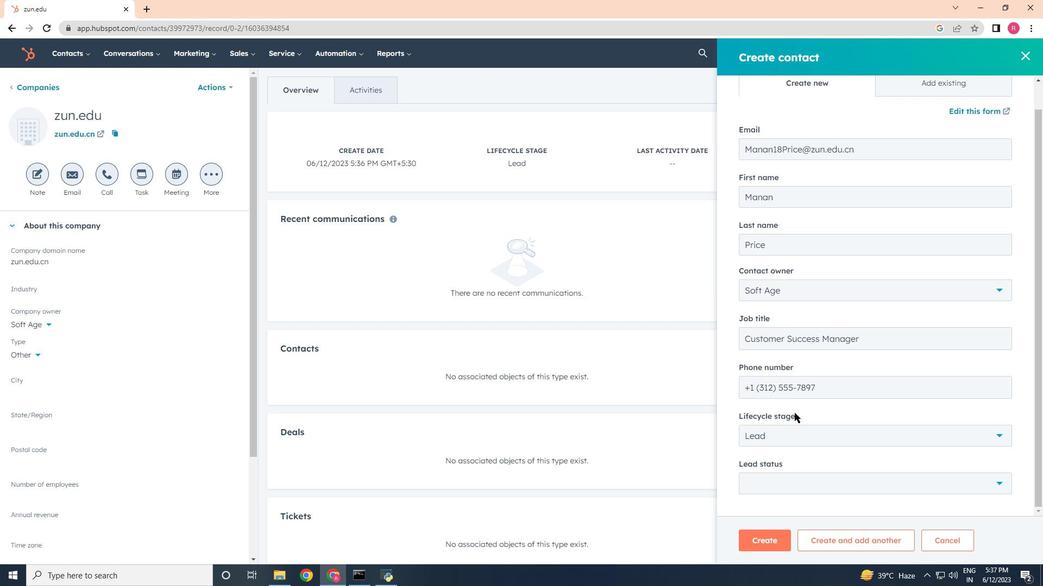 
Action: Mouse moved to (793, 421)
Screenshot: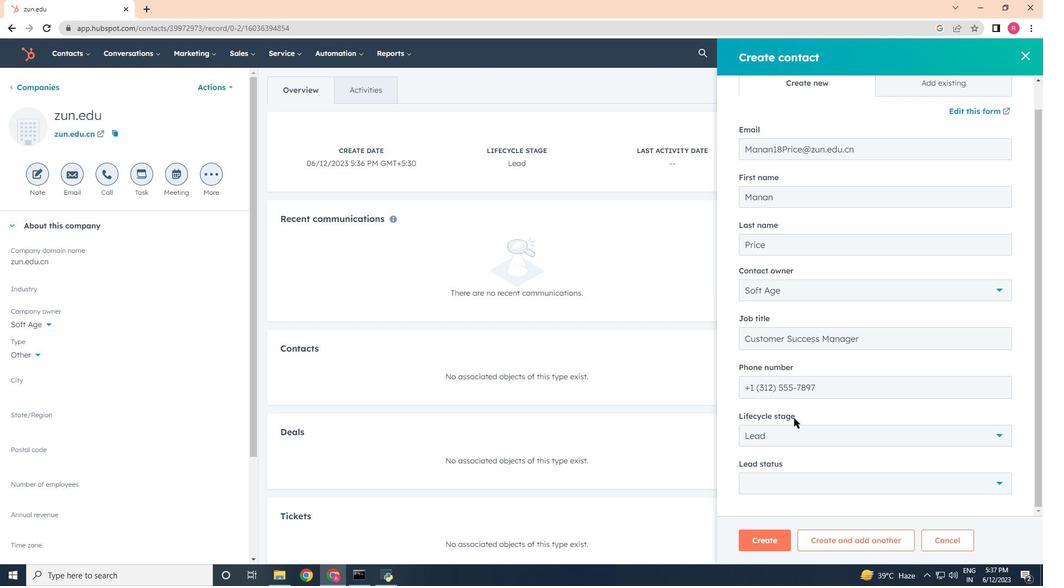 
Action: Mouse scrolled (793, 420) with delta (0, 0)
Screenshot: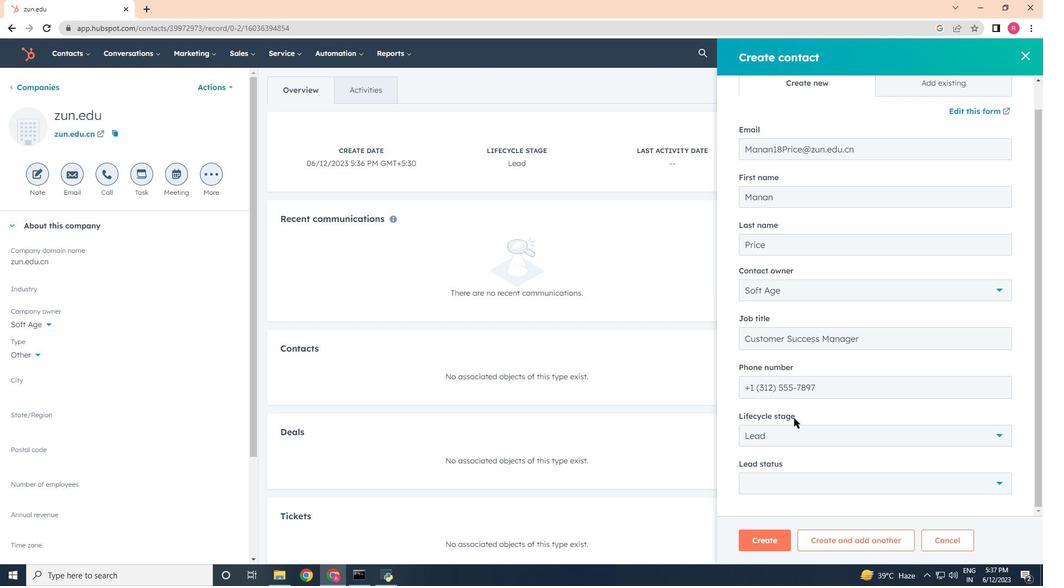 
Action: Mouse moved to (790, 481)
Screenshot: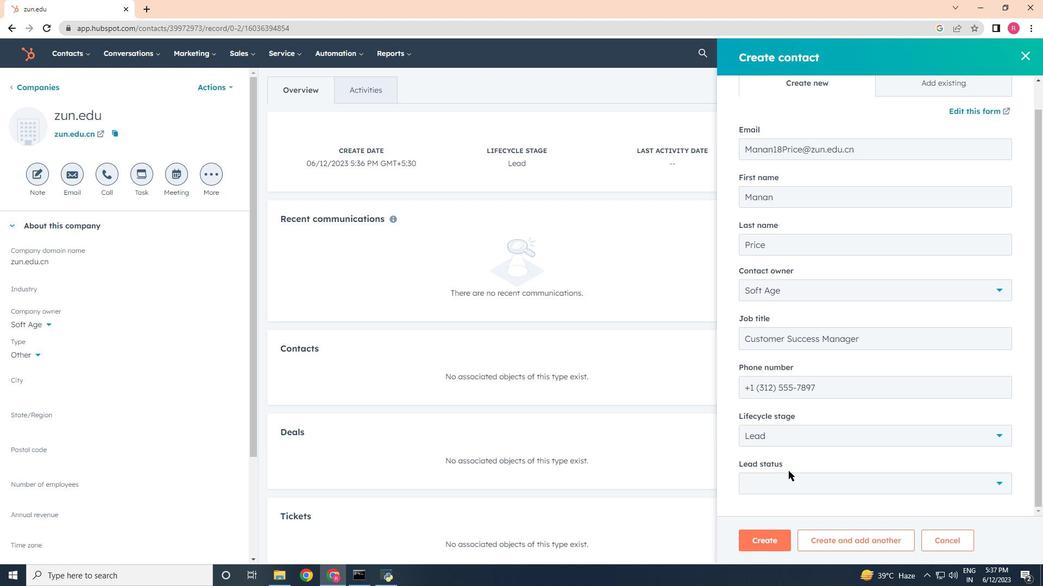 
Action: Mouse pressed left at (790, 481)
Screenshot: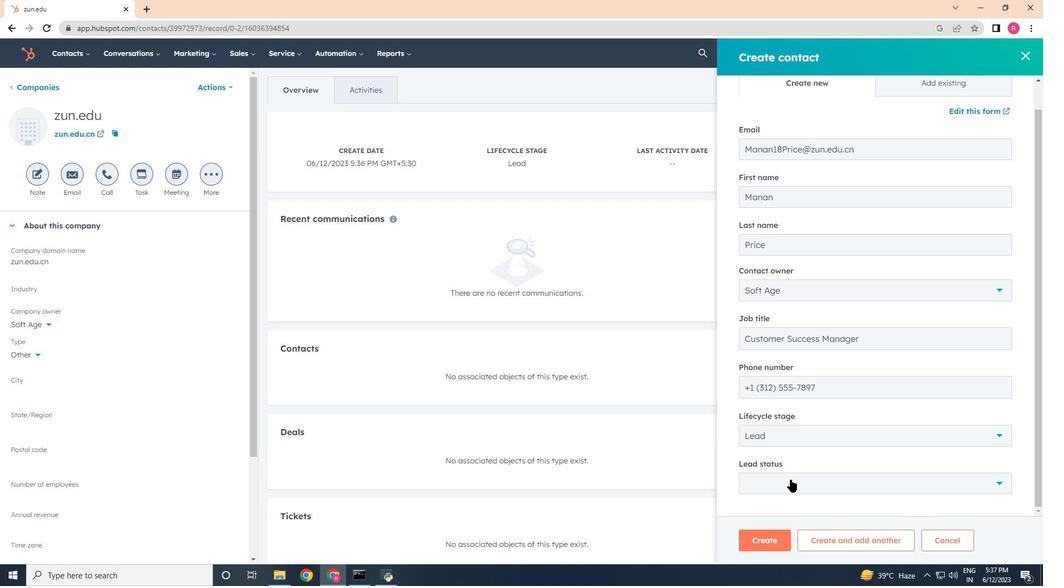 
Action: Mouse moved to (797, 407)
Screenshot: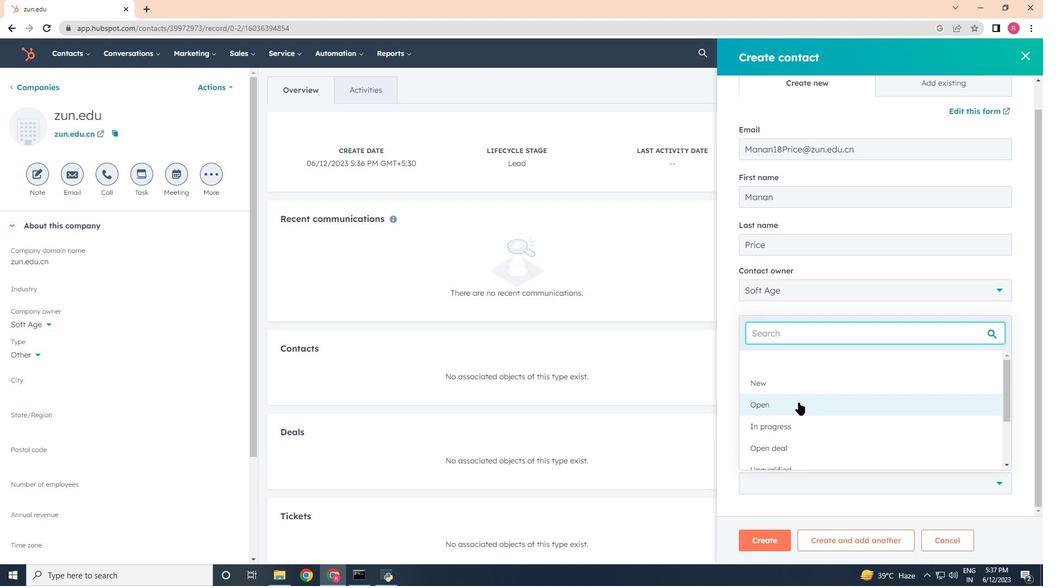 
Action: Mouse pressed left at (797, 407)
Screenshot: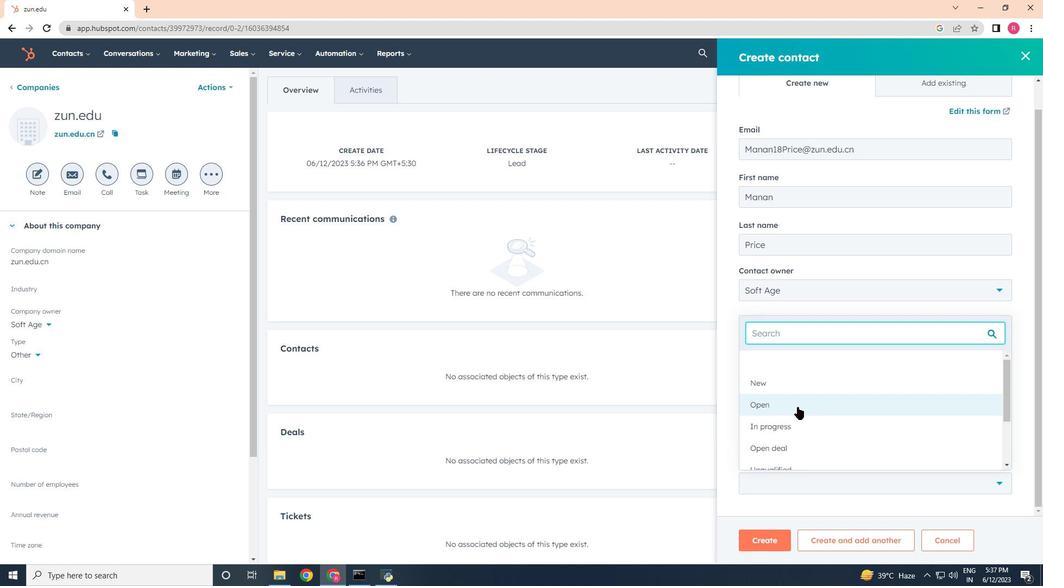
Action: Mouse moved to (771, 539)
Screenshot: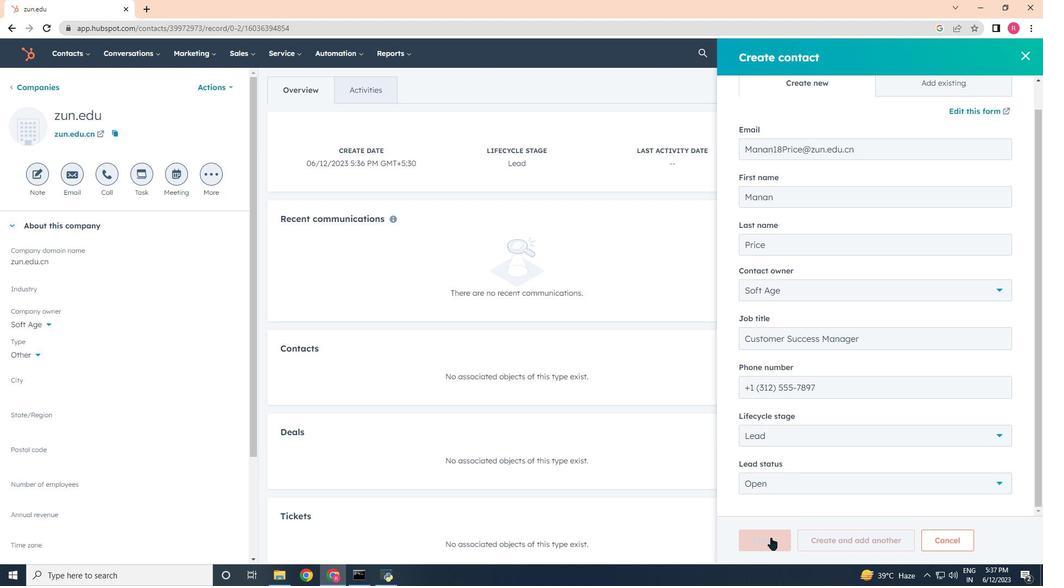 
Action: Mouse pressed left at (771, 539)
Screenshot: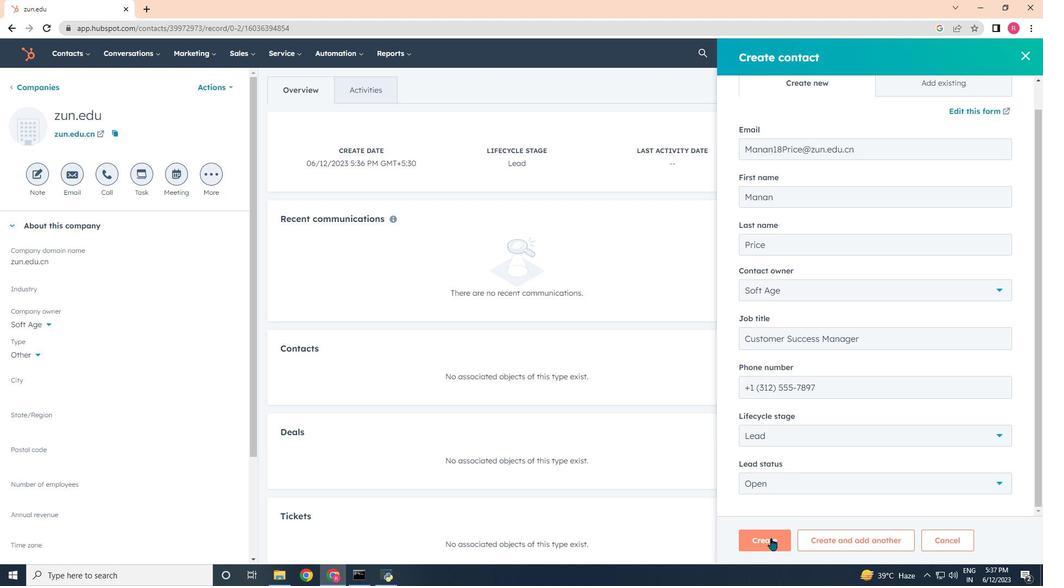 
Action: Mouse moved to (929, 305)
Screenshot: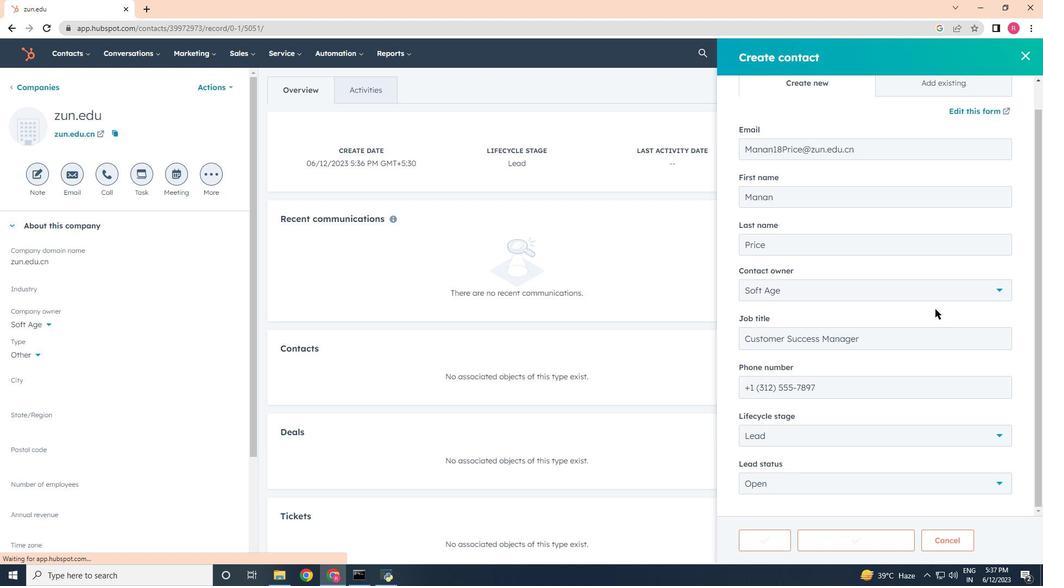 
